 Task: Look for space in Mīāndoāb, Iran from 2nd September, 2023 to 10th September, 2023 for 1 adult in price range Rs.5000 to Rs.16000. Place can be private room with 1  bedroom having 1 bed and 1 bathroom. Property type can be house, flat, guest house, hotel. Booking option can be shelf check-in. Required host language is English.
Action: Mouse moved to (556, 75)
Screenshot: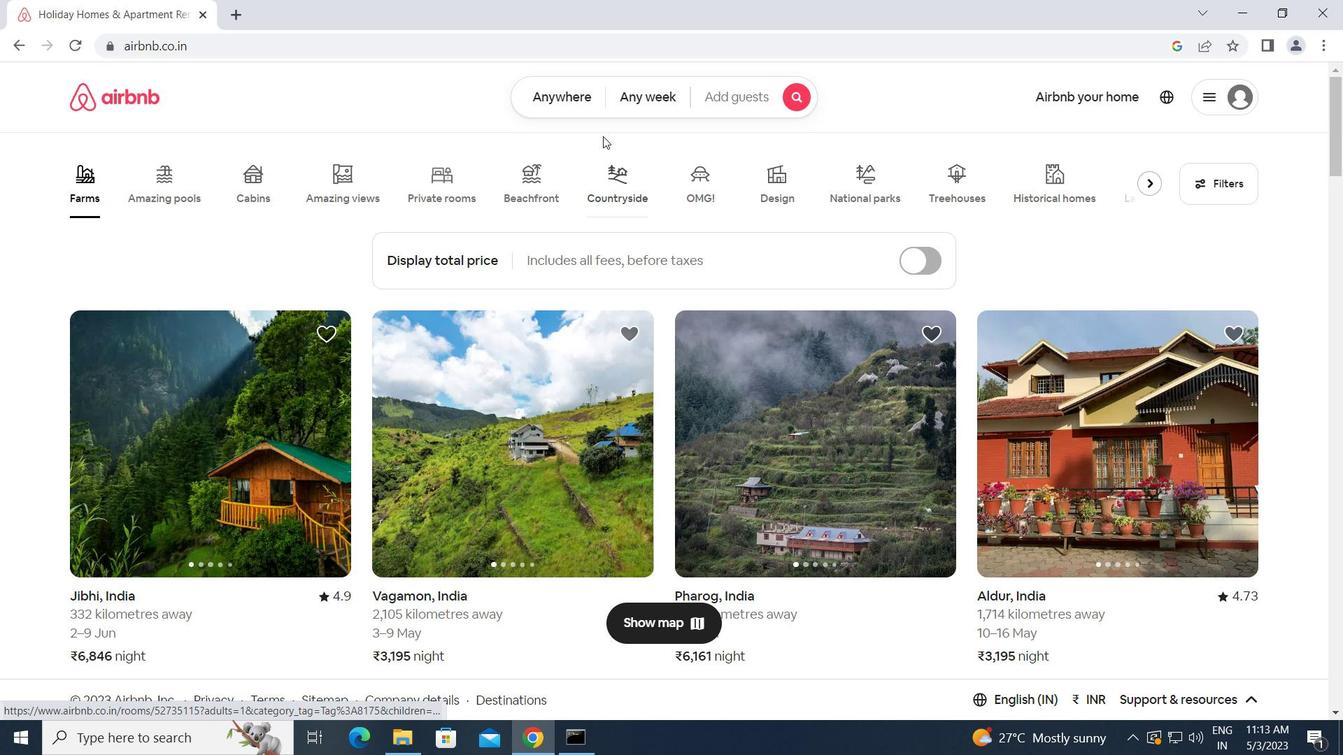 
Action: Mouse pressed left at (556, 75)
Screenshot: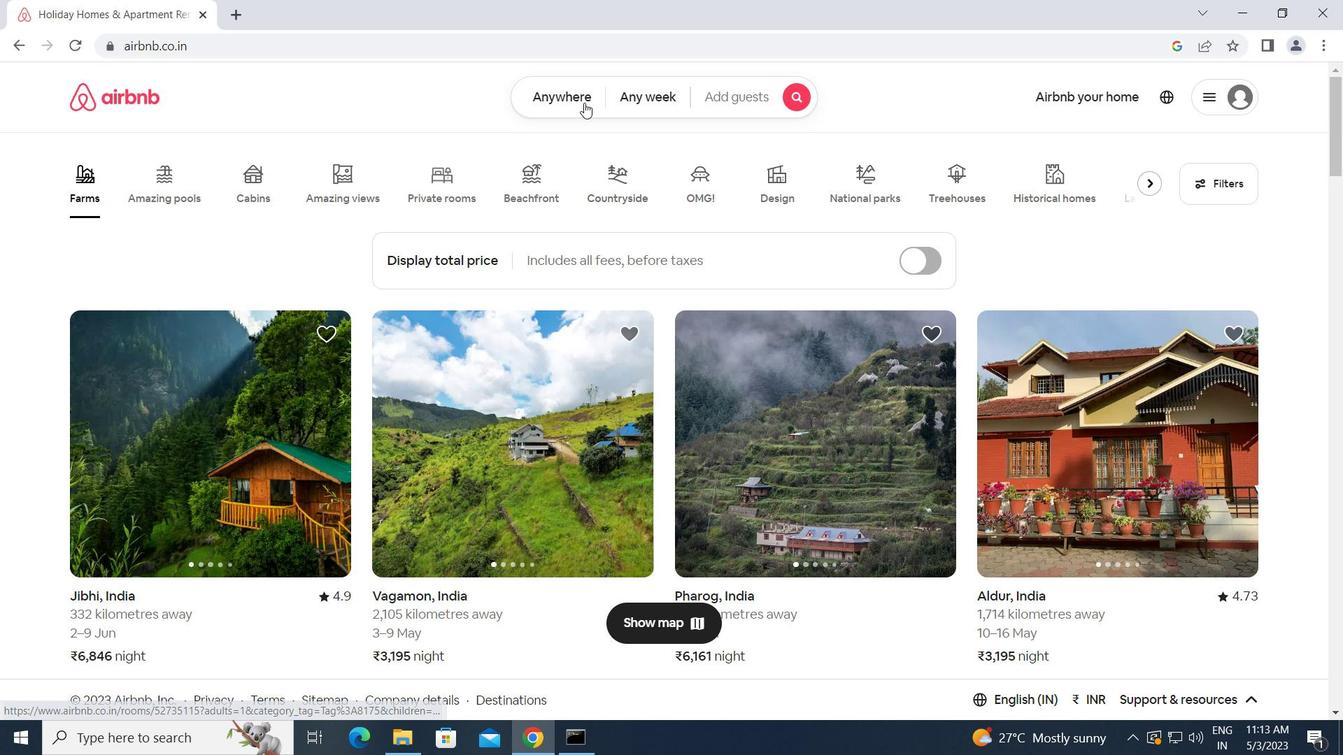 
Action: Mouse moved to (502, 149)
Screenshot: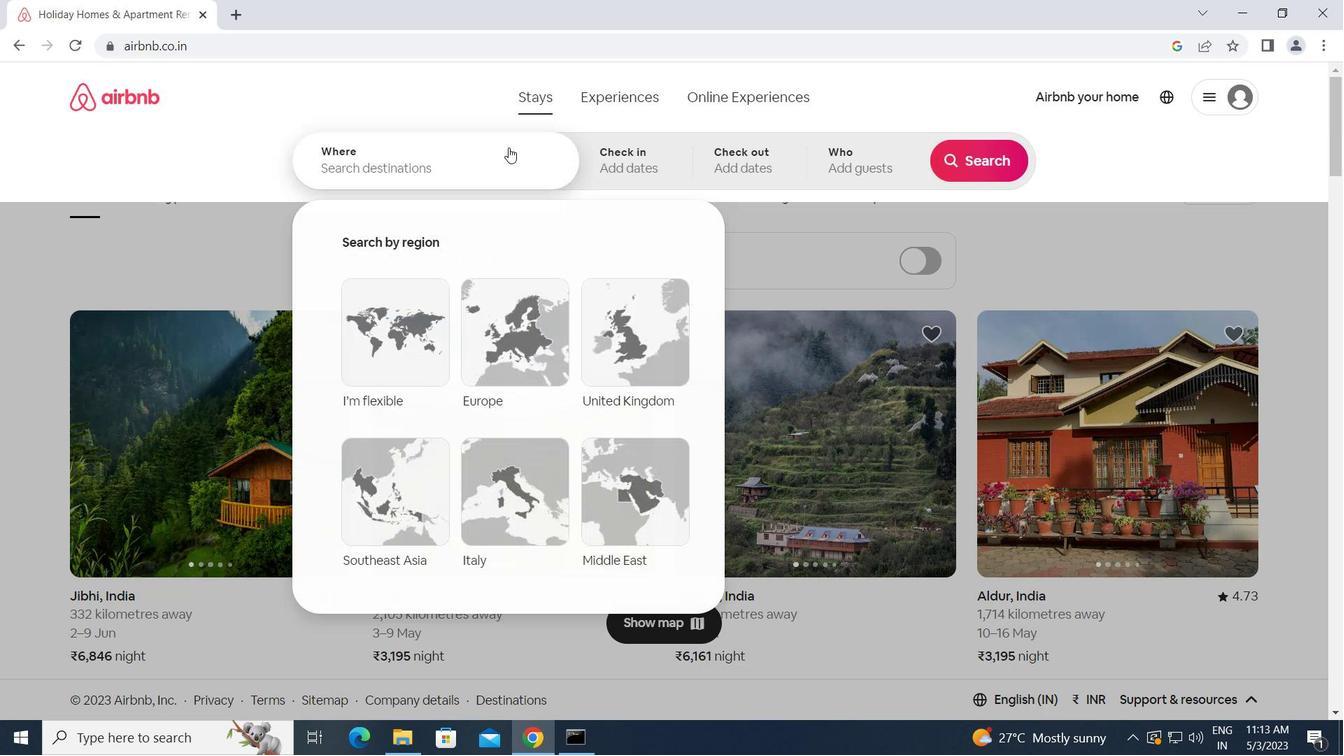
Action: Mouse pressed left at (502, 149)
Screenshot: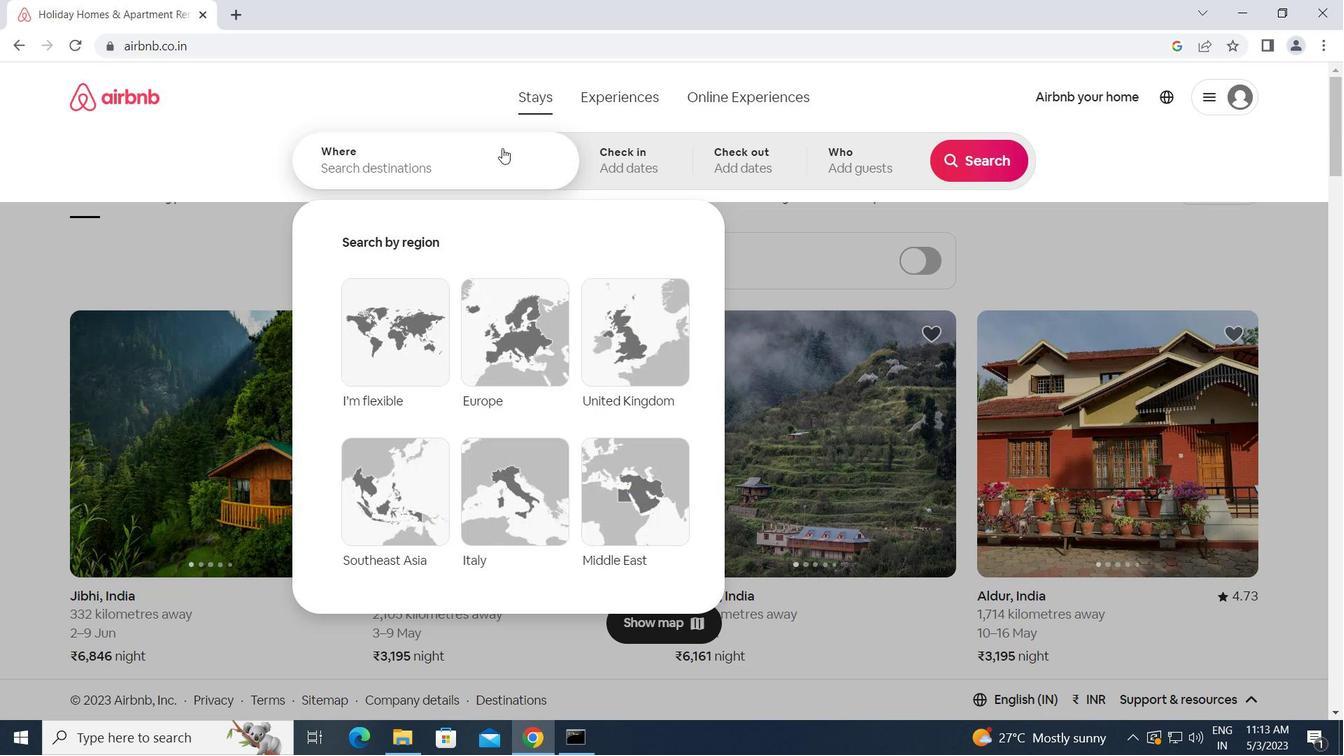 
Action: Mouse moved to (501, 148)
Screenshot: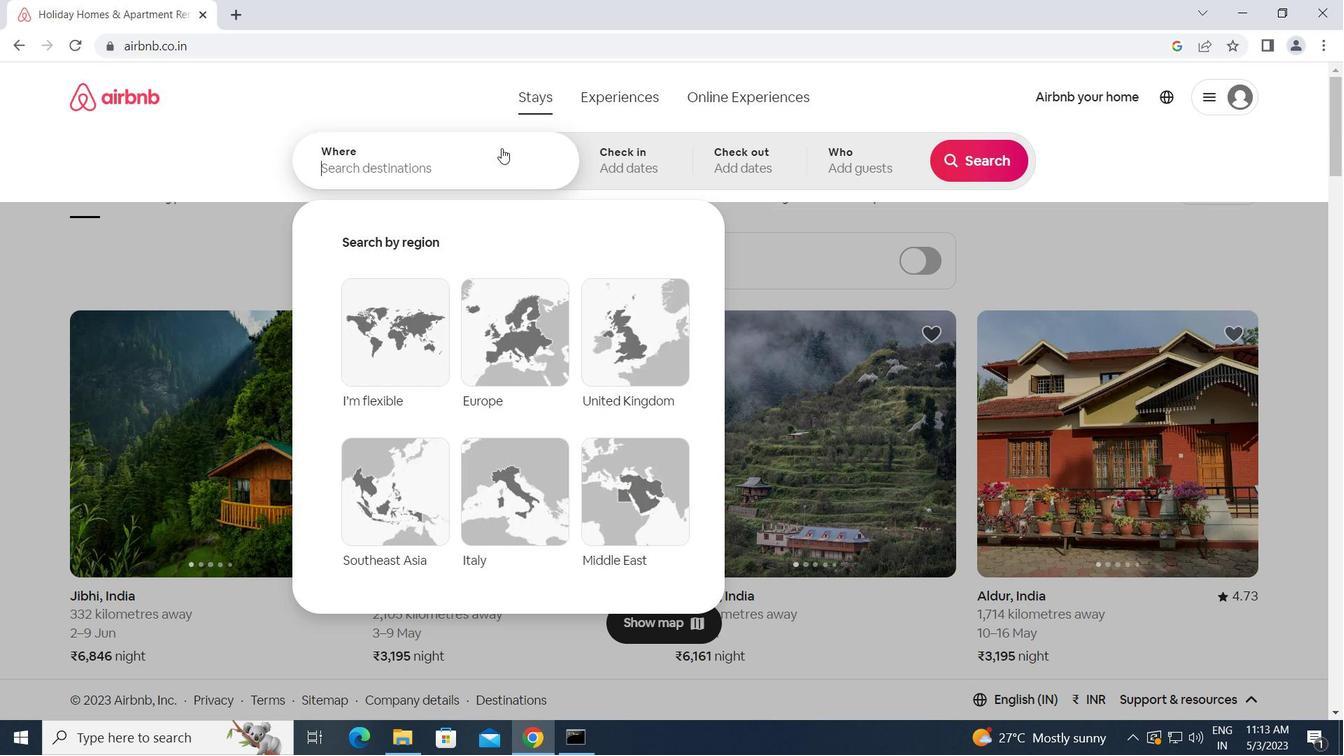 
Action: Key pressed <Key.caps_lock>m<Key.backspace><Key.caps_lock>m<Key.caps_lock>iandoab,<Key.space><Key.caps_lock>i<Key.caps_lock>ran<Key.enter>
Screenshot: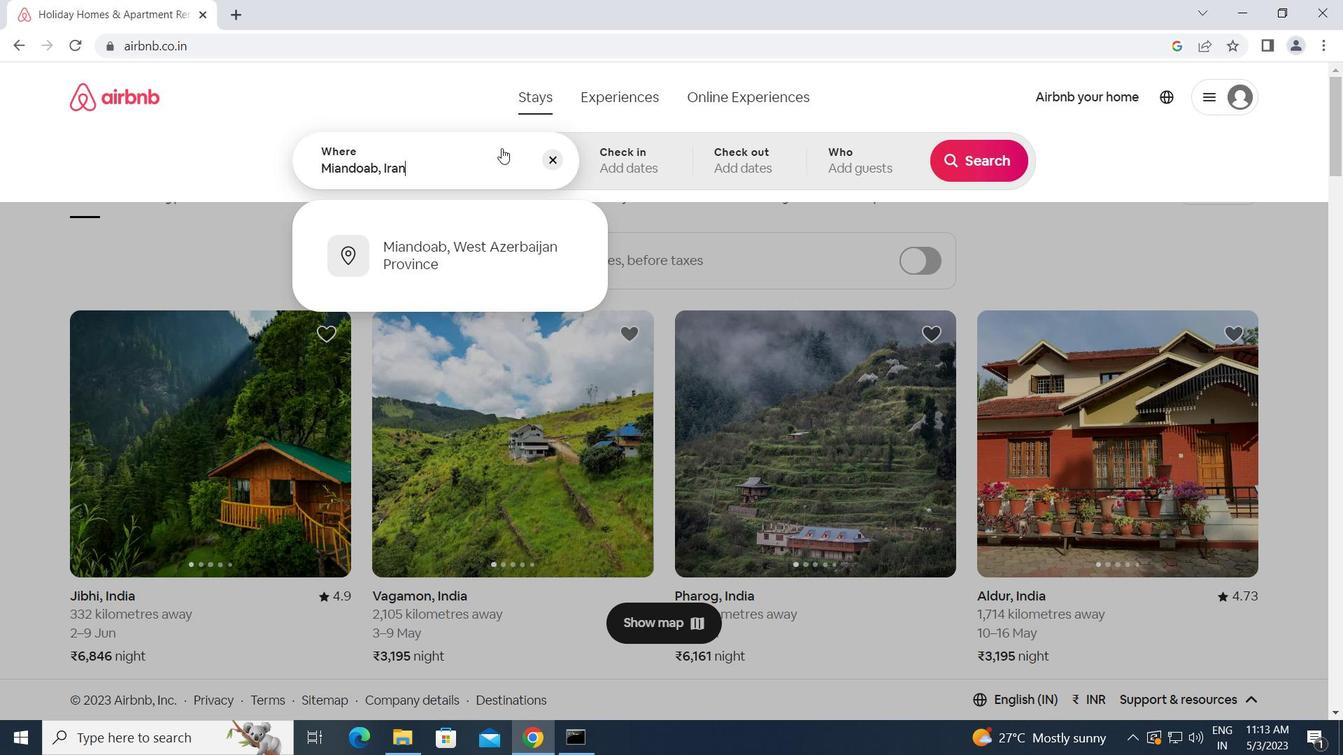 
Action: Mouse moved to (987, 298)
Screenshot: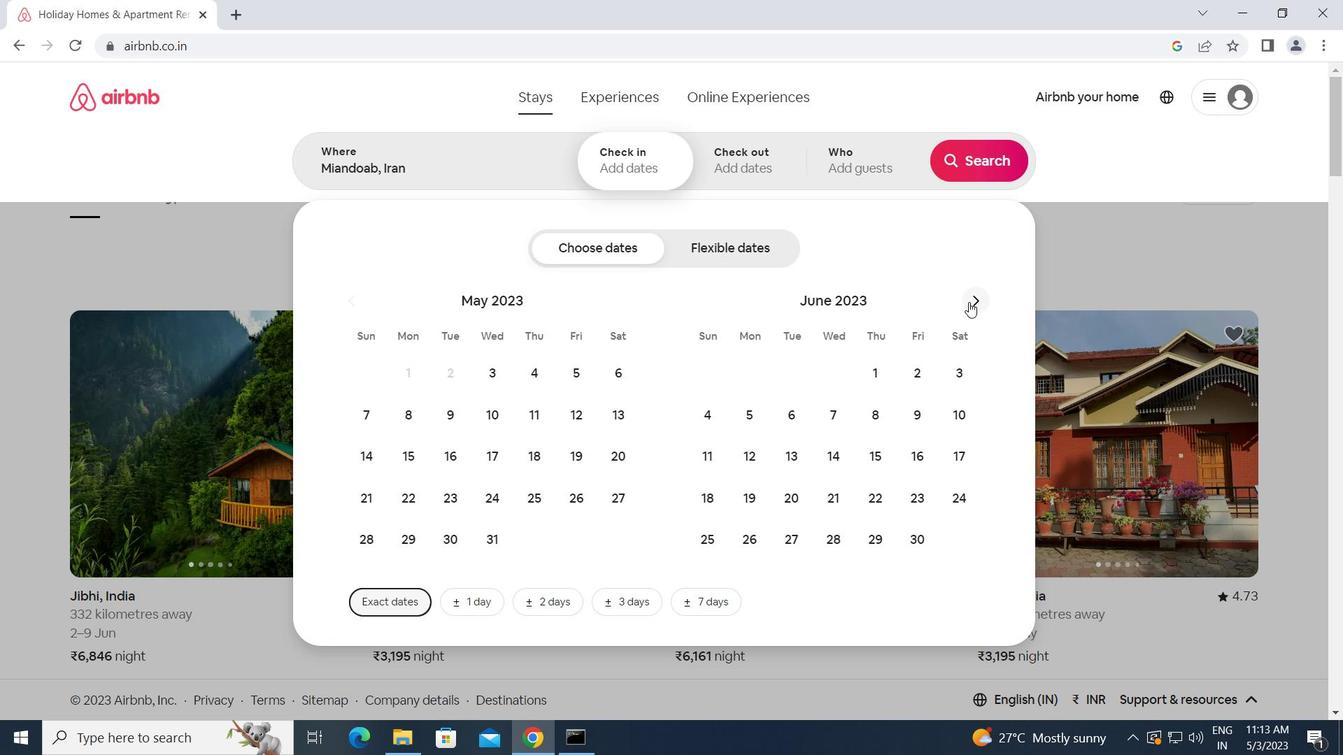 
Action: Mouse pressed left at (987, 298)
Screenshot: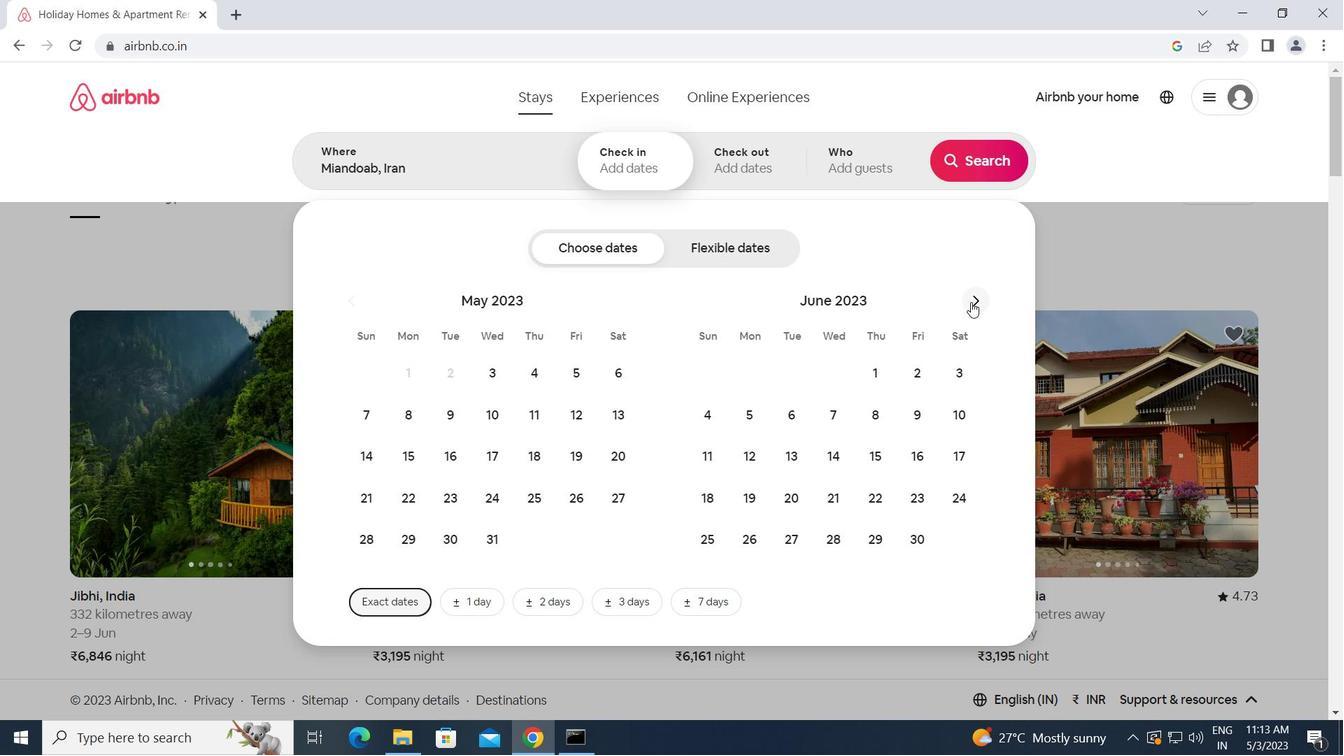 
Action: Mouse moved to (984, 298)
Screenshot: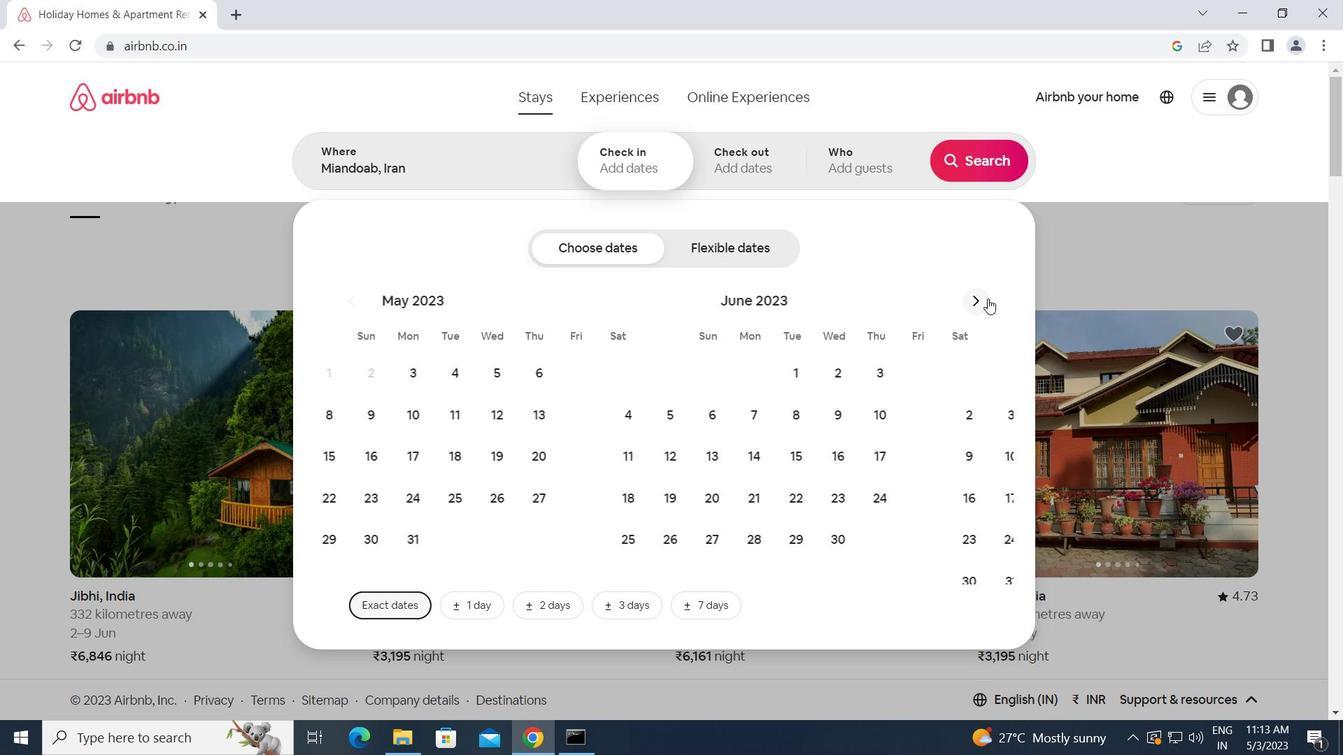 
Action: Mouse pressed left at (984, 298)
Screenshot: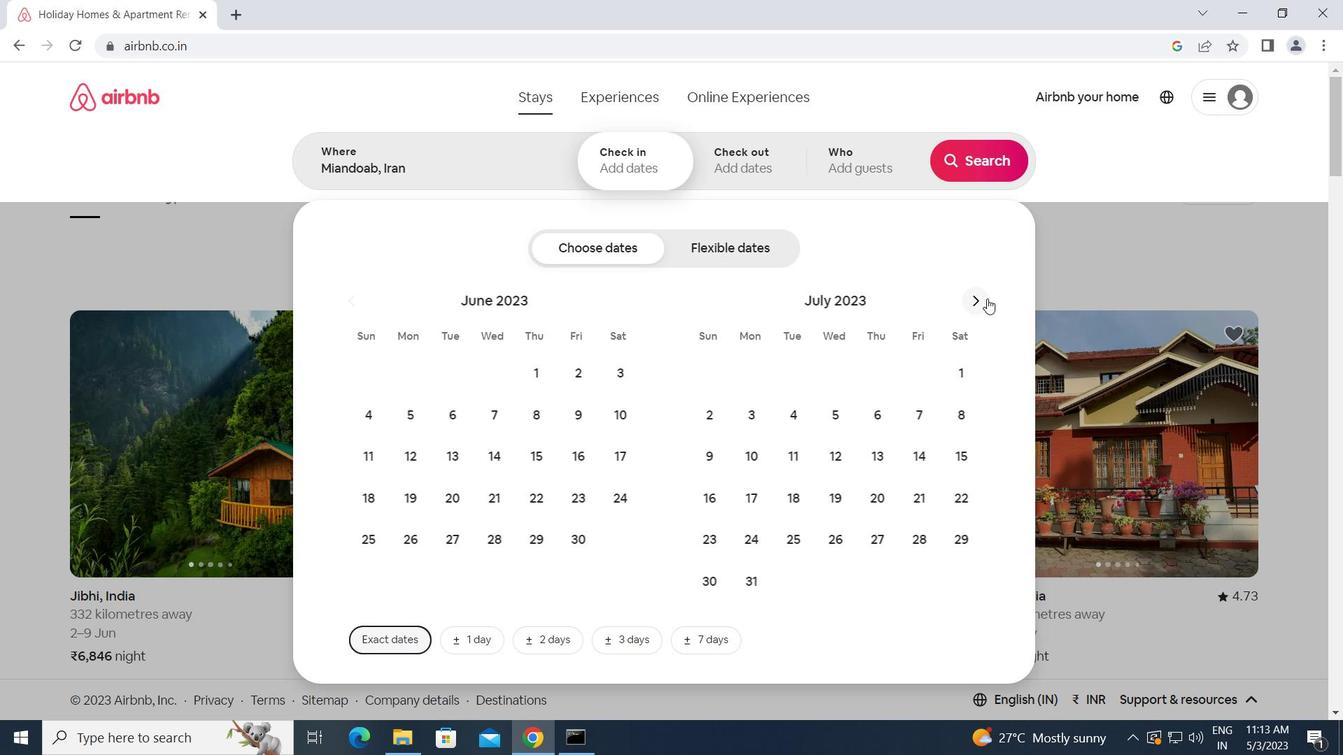 
Action: Mouse pressed left at (984, 298)
Screenshot: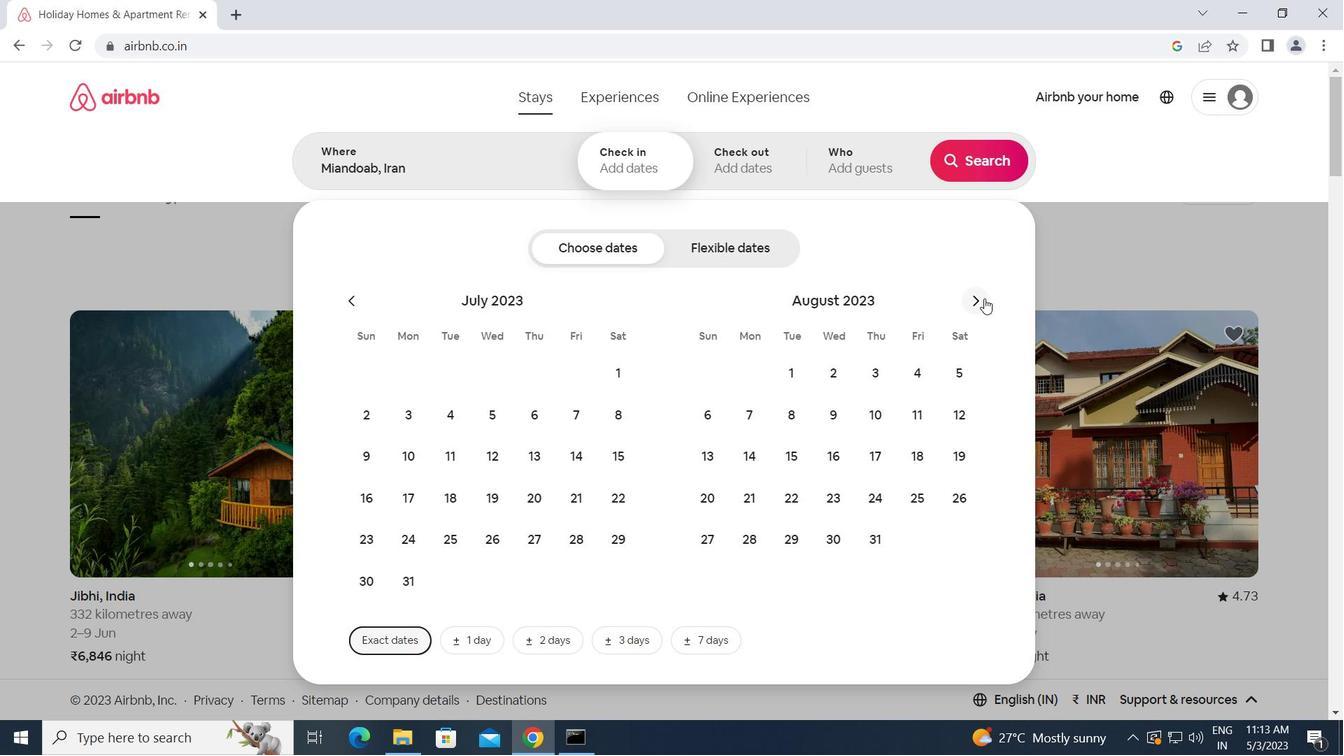 
Action: Mouse moved to (958, 372)
Screenshot: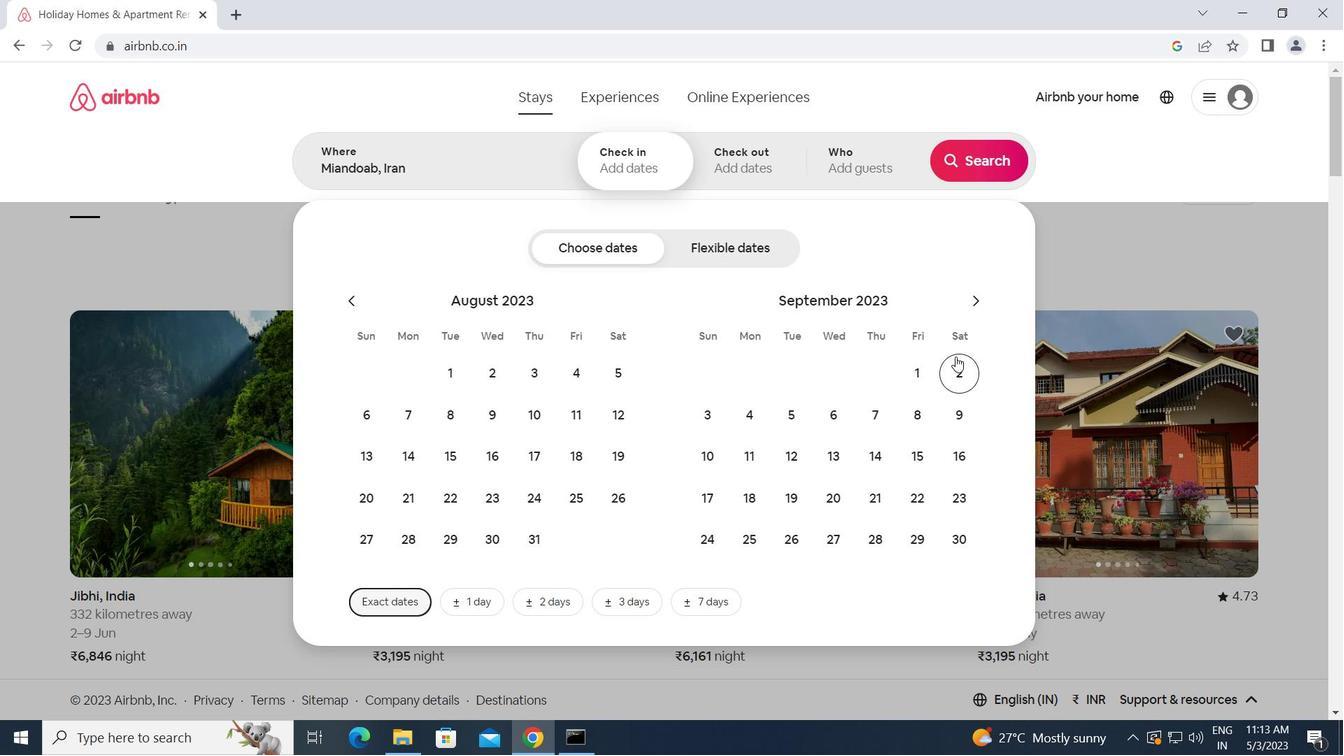 
Action: Mouse pressed left at (958, 372)
Screenshot: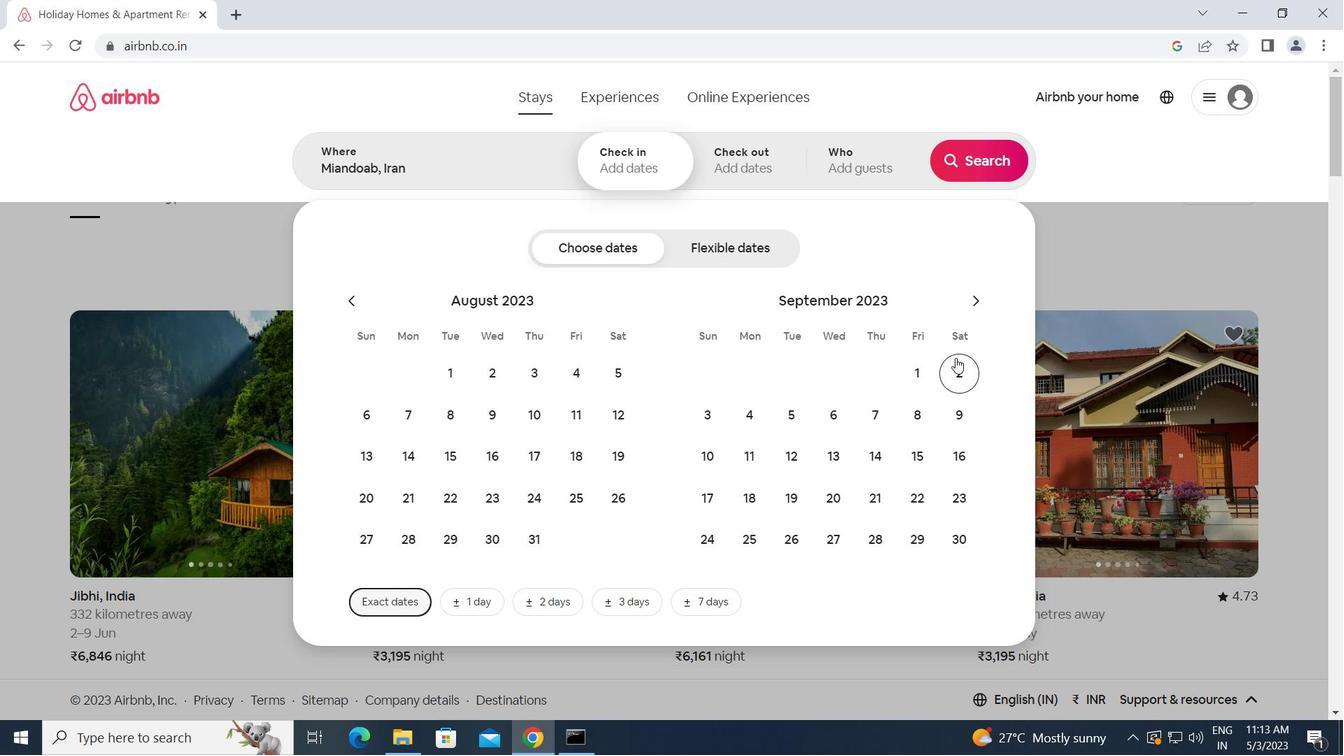 
Action: Mouse moved to (714, 449)
Screenshot: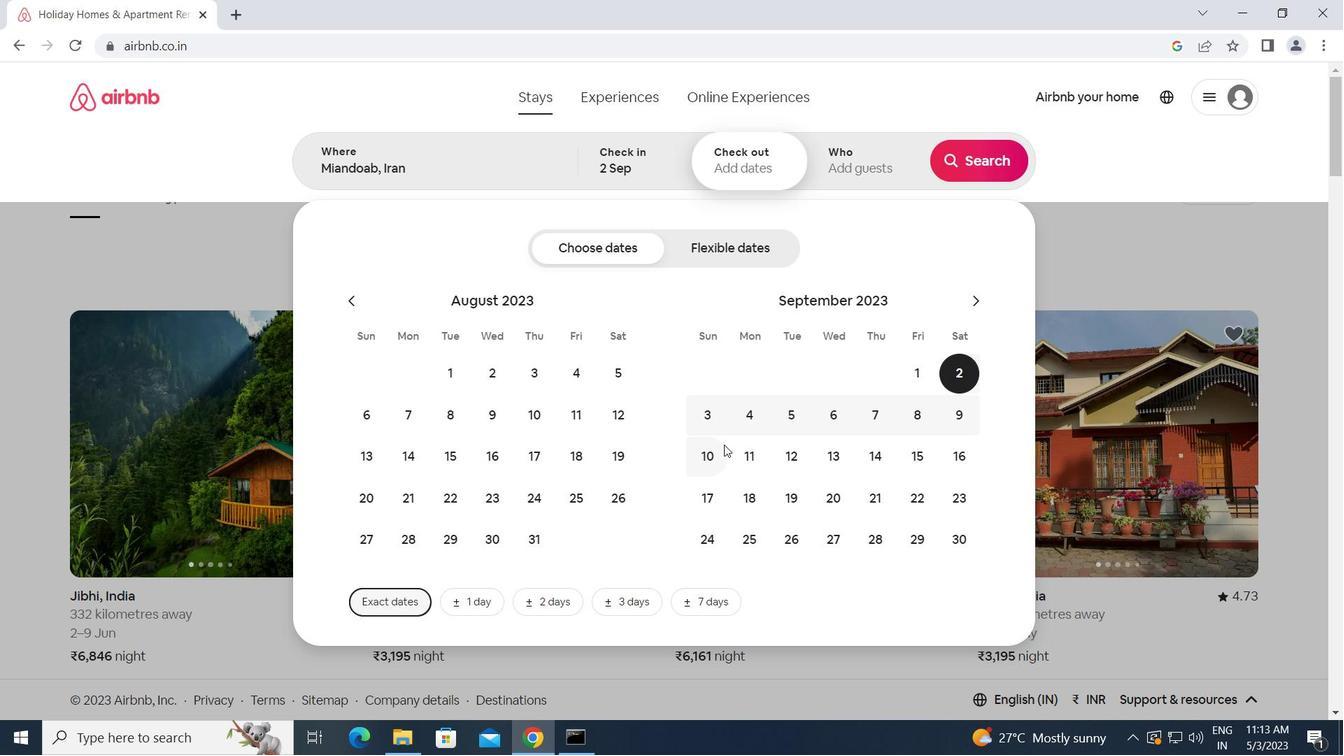 
Action: Mouse pressed left at (714, 449)
Screenshot: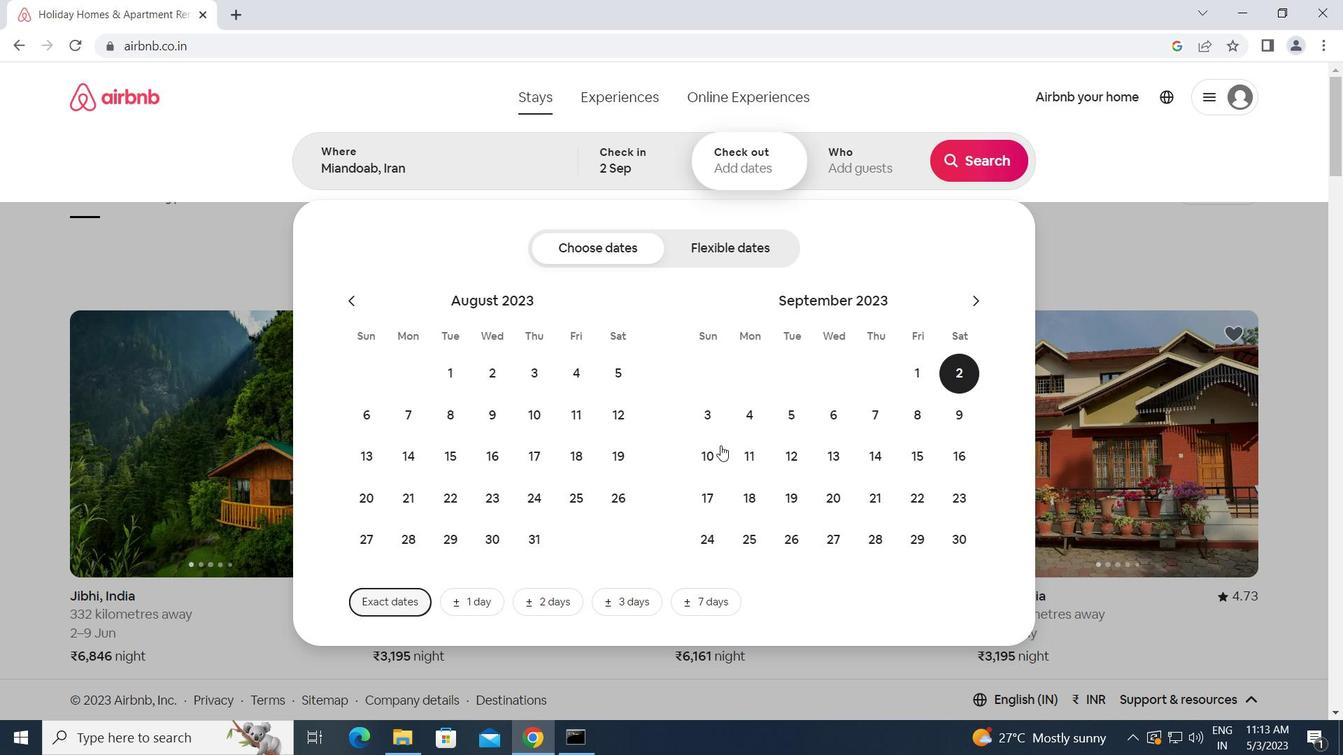 
Action: Mouse moved to (868, 152)
Screenshot: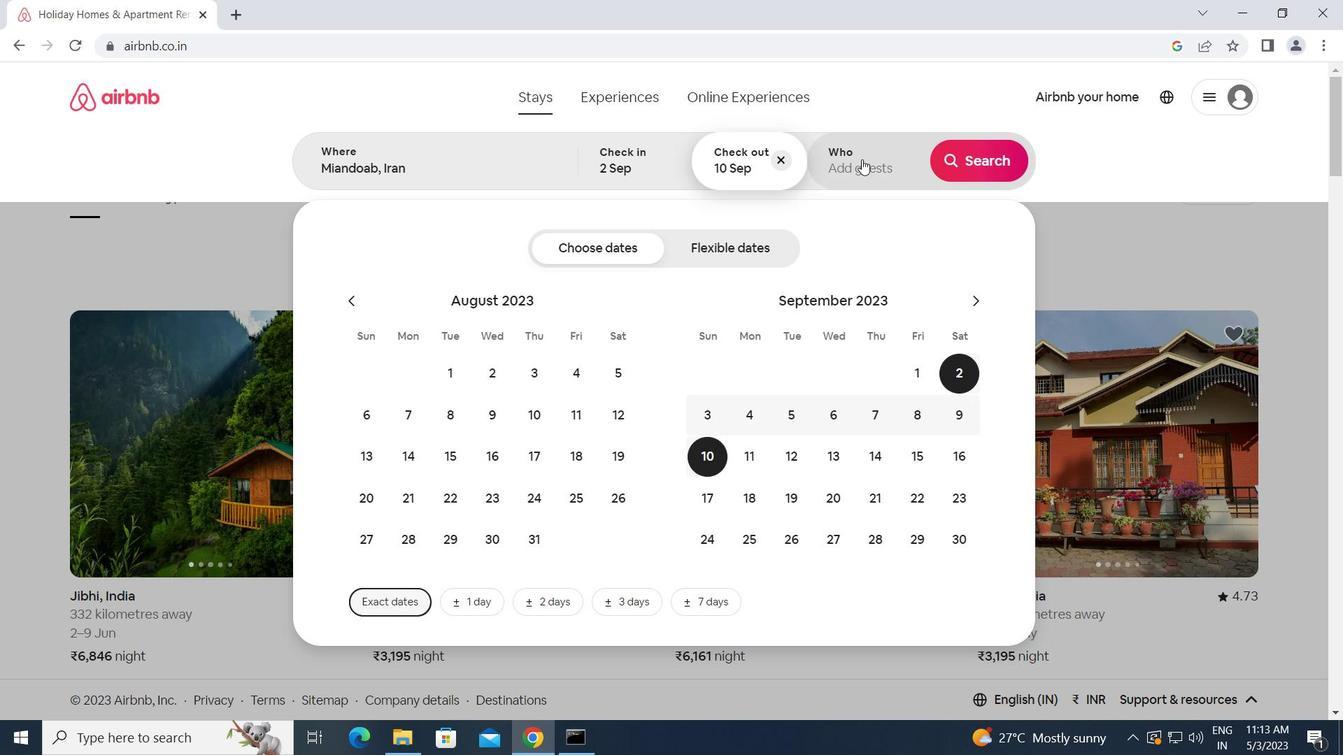 
Action: Mouse pressed left at (868, 152)
Screenshot: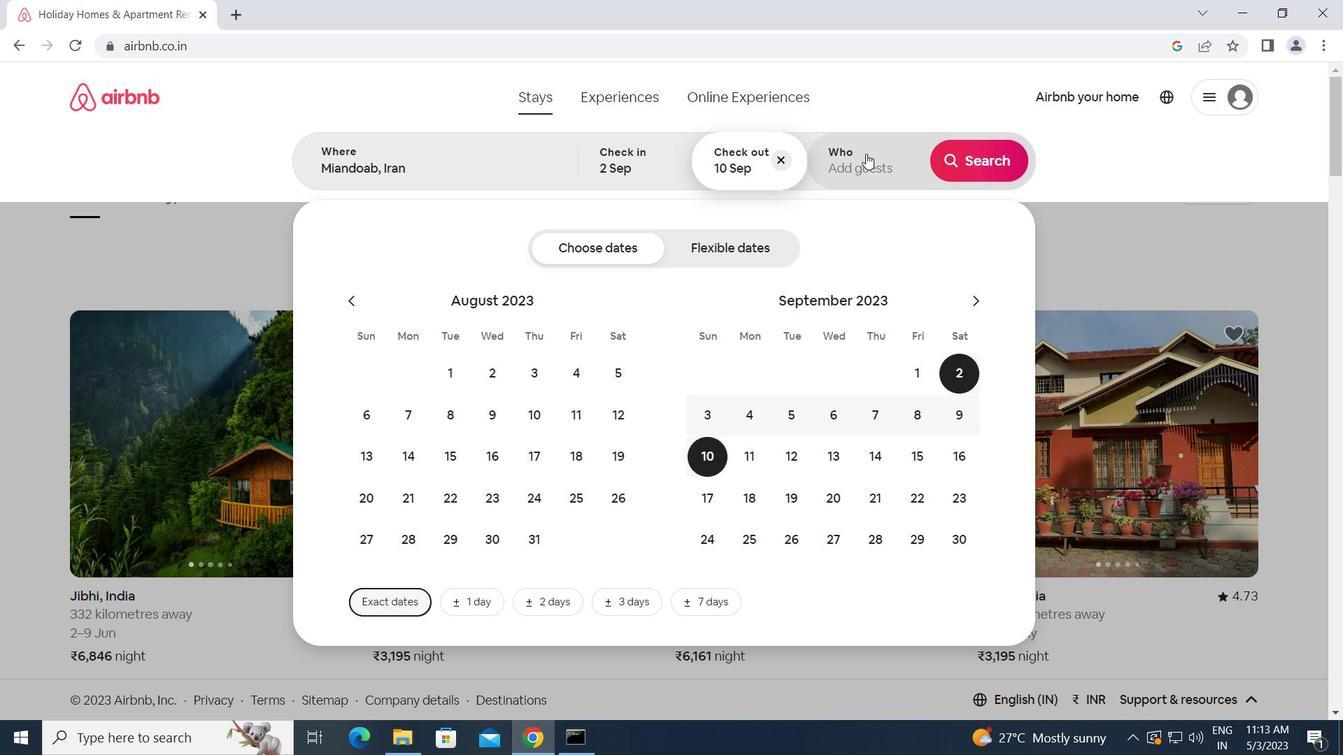 
Action: Mouse moved to (987, 248)
Screenshot: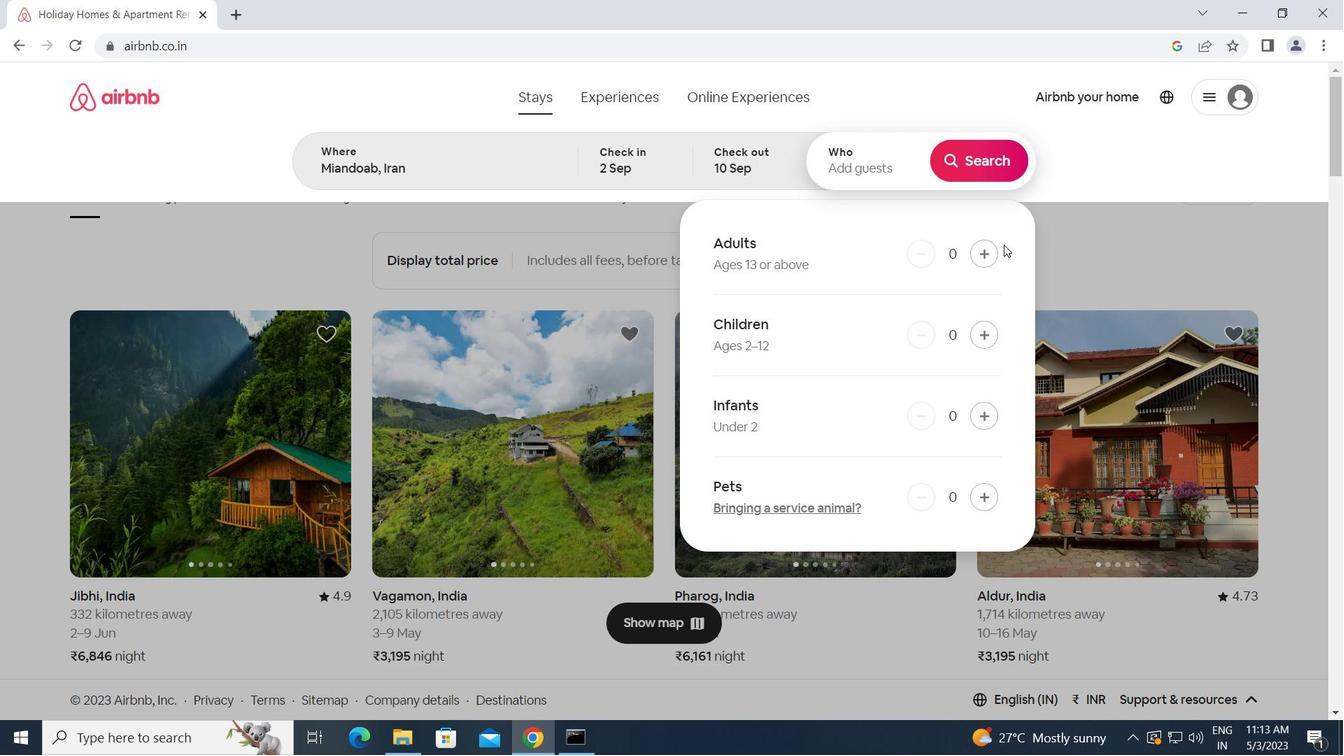 
Action: Mouse pressed left at (987, 248)
Screenshot: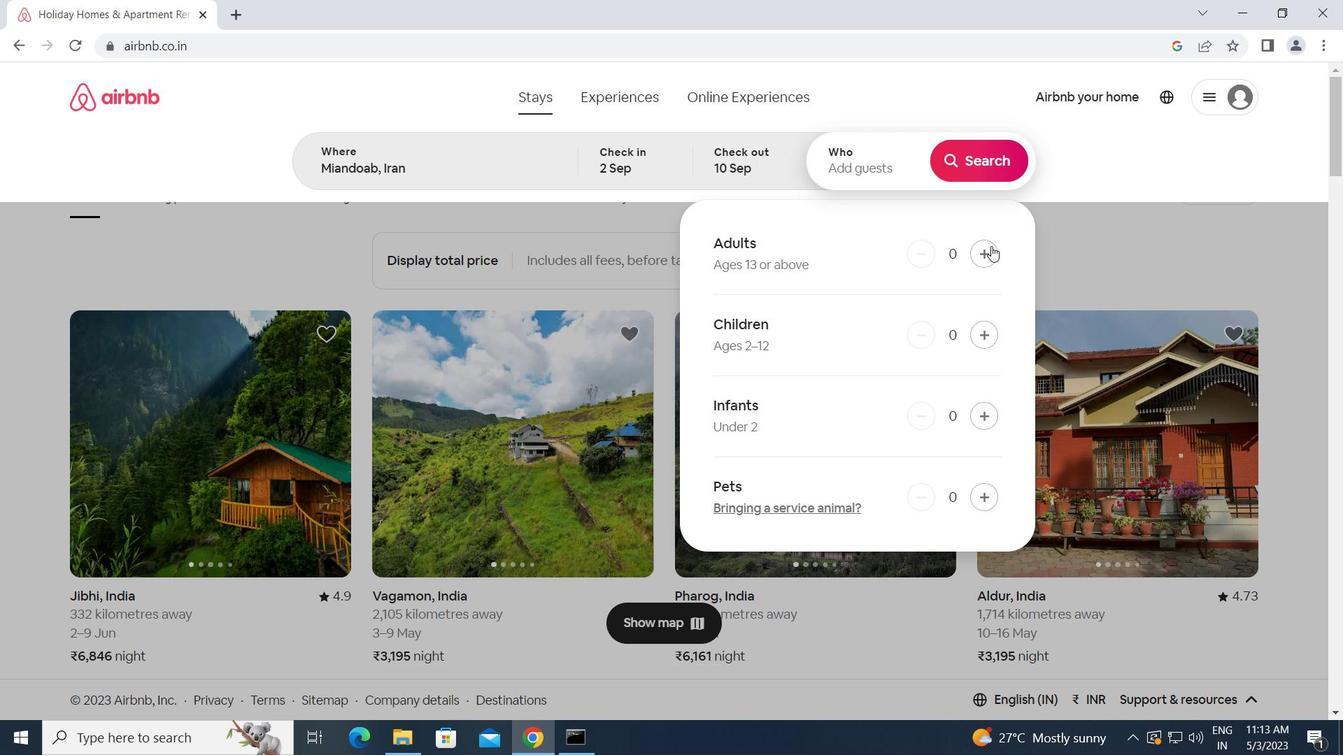 
Action: Mouse moved to (987, 163)
Screenshot: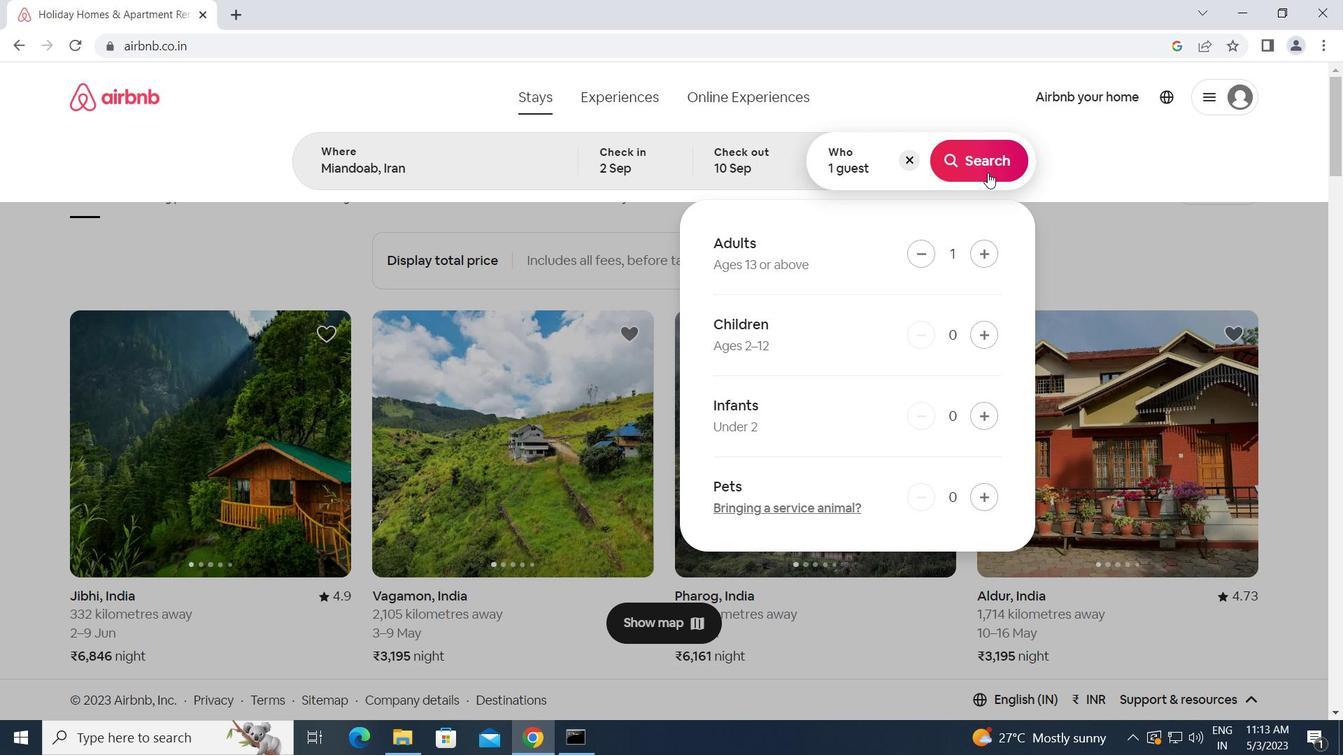 
Action: Mouse pressed left at (987, 163)
Screenshot: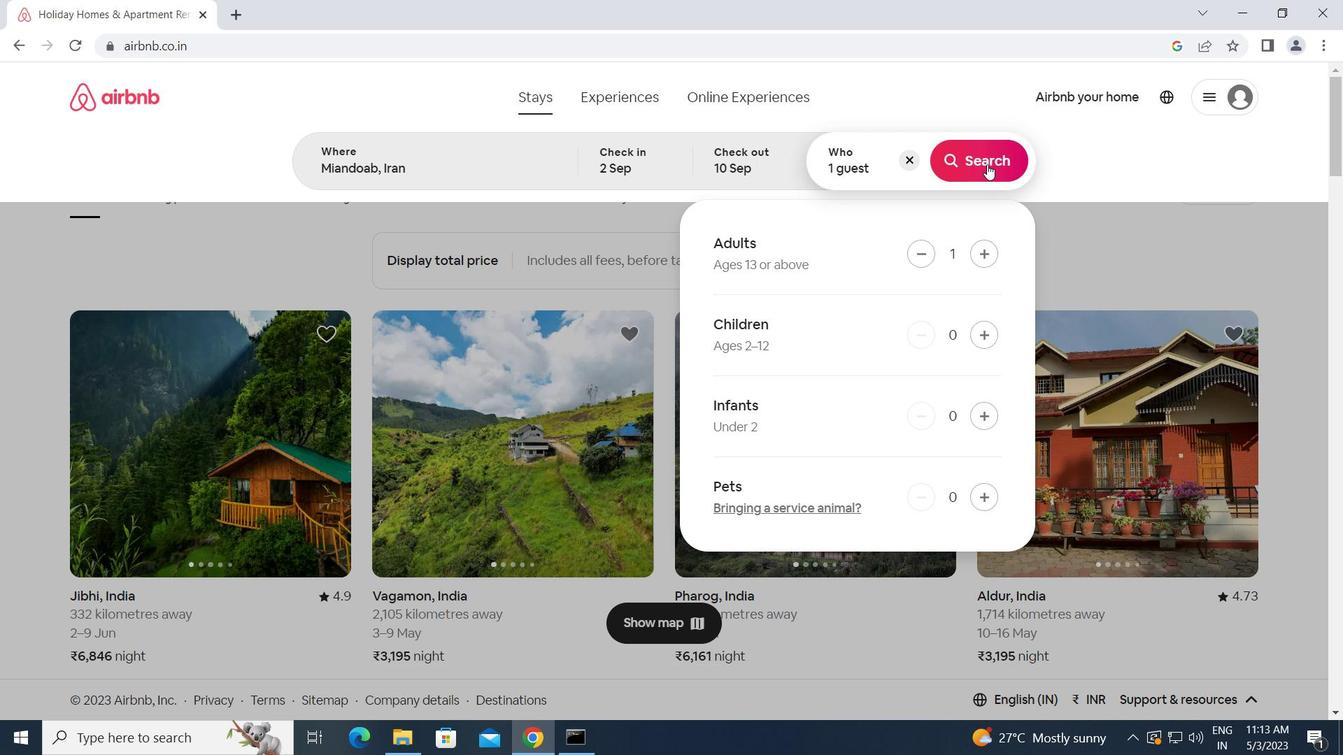 
Action: Mouse moved to (1272, 160)
Screenshot: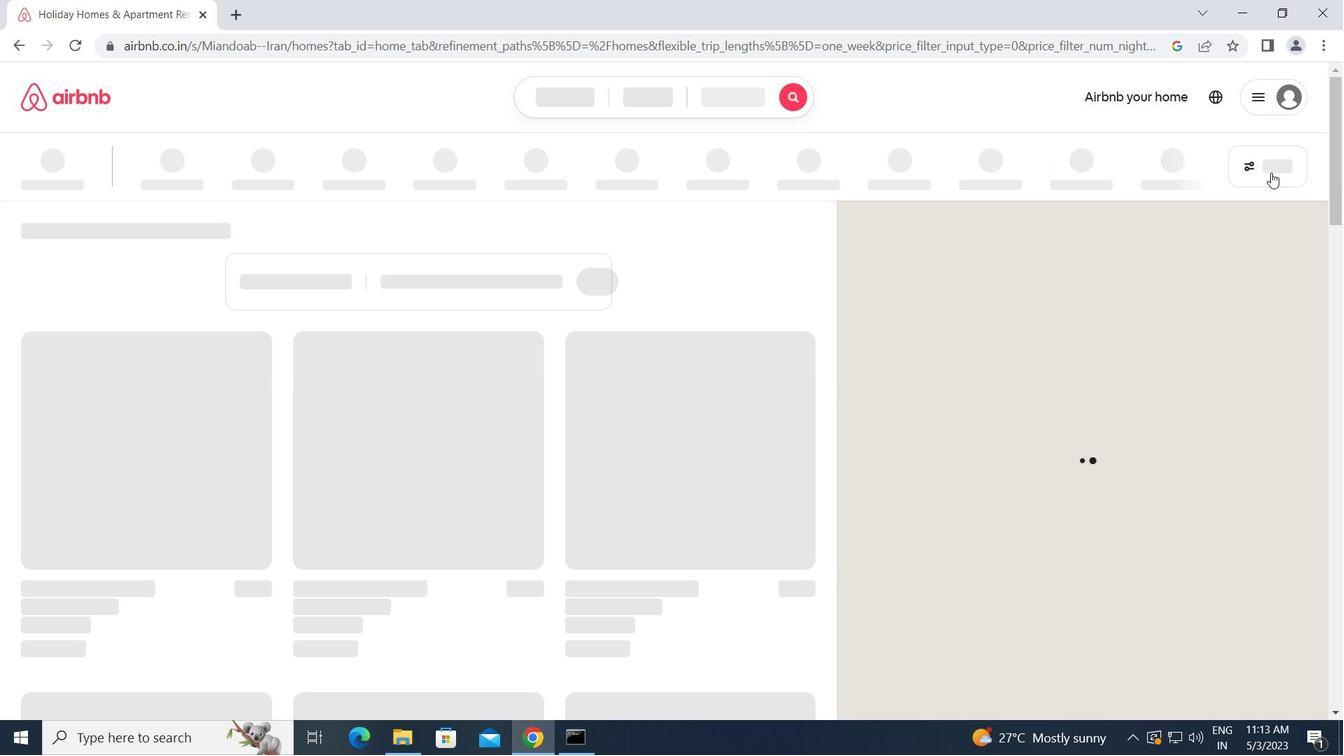 
Action: Mouse pressed left at (1272, 160)
Screenshot: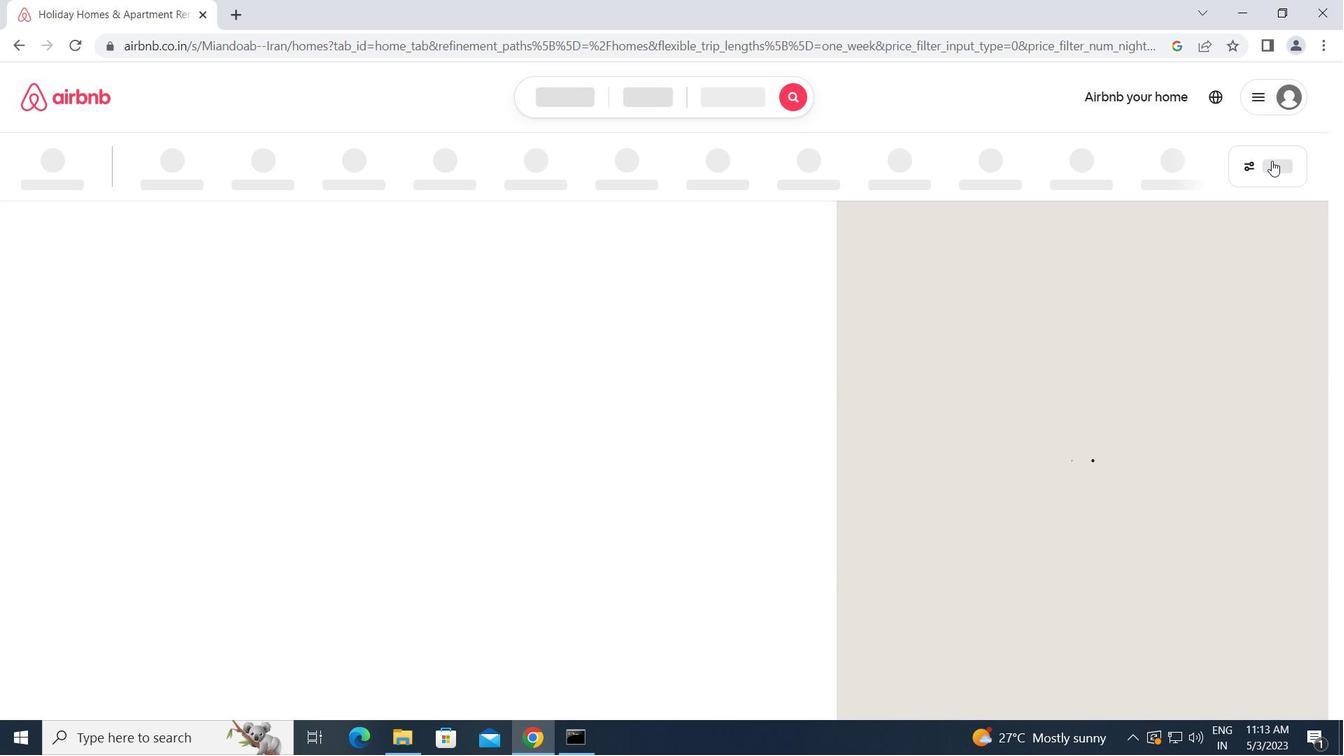 
Action: Mouse moved to (445, 276)
Screenshot: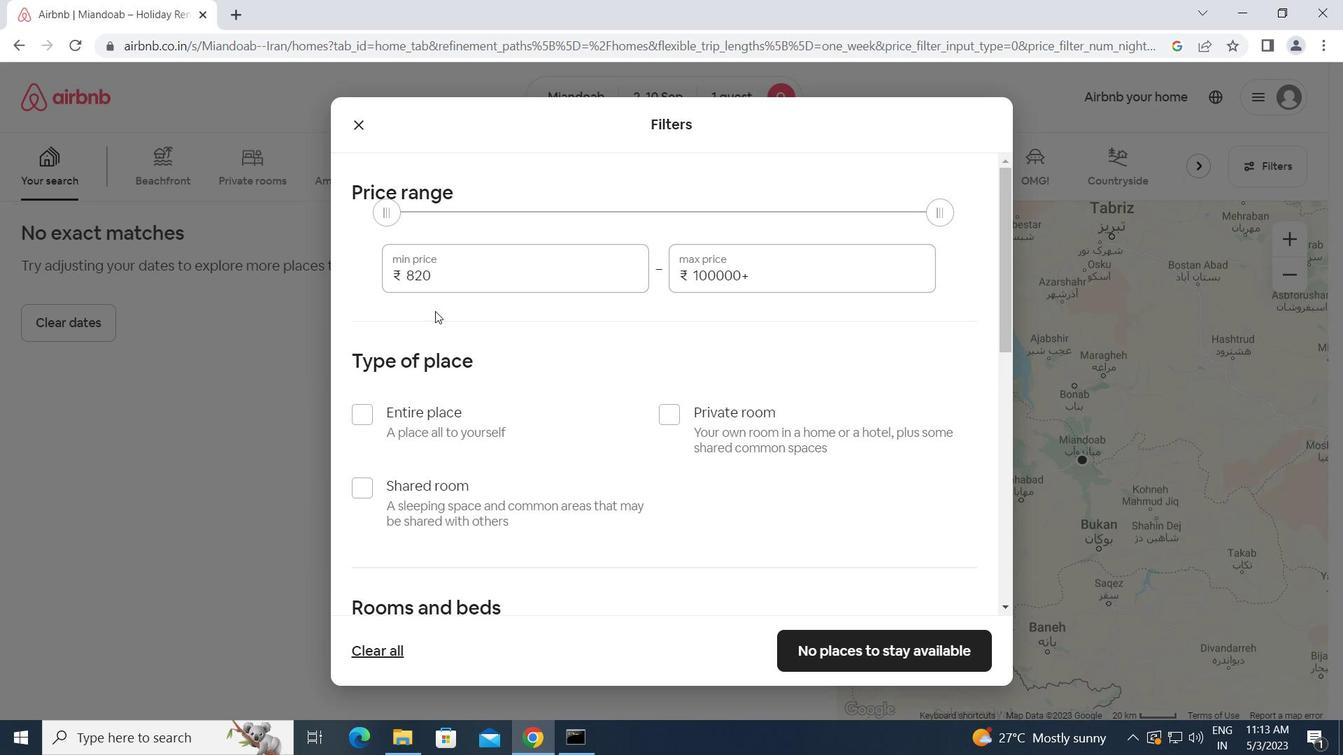
Action: Mouse pressed left at (445, 276)
Screenshot: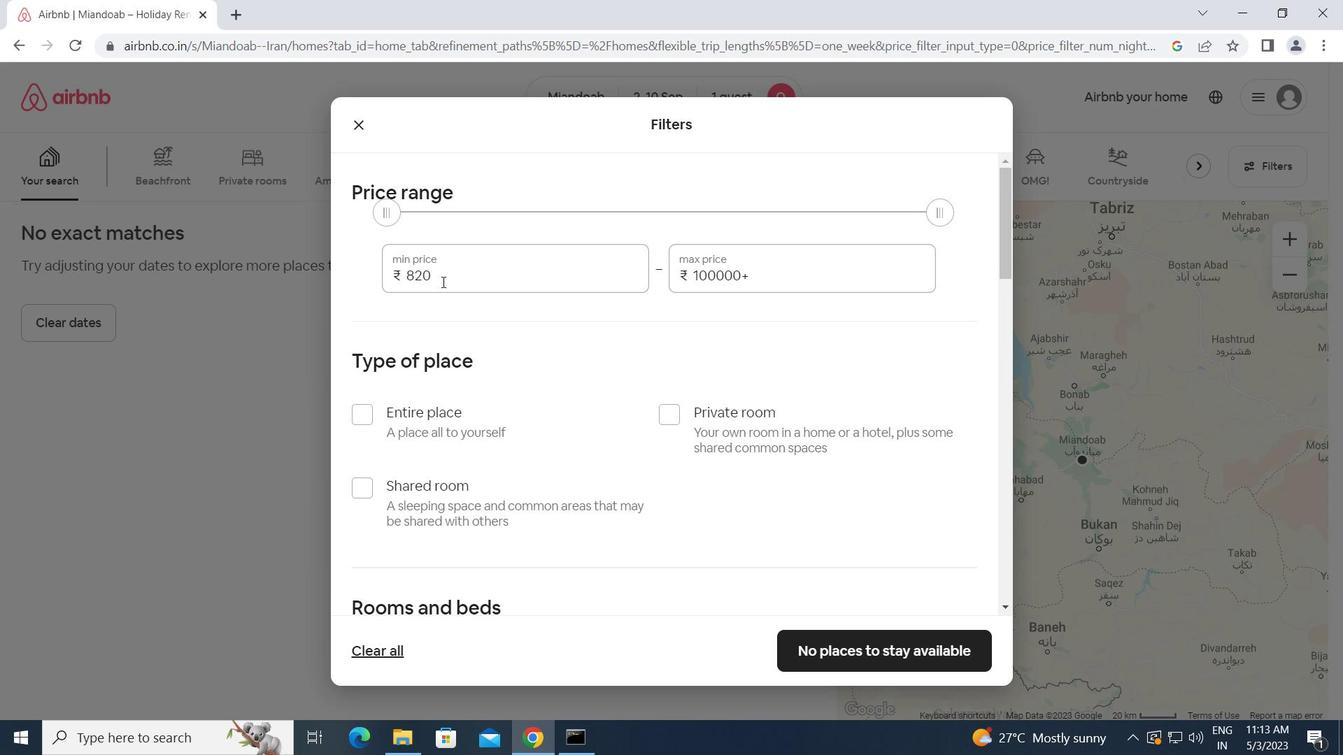 
Action: Mouse moved to (358, 277)
Screenshot: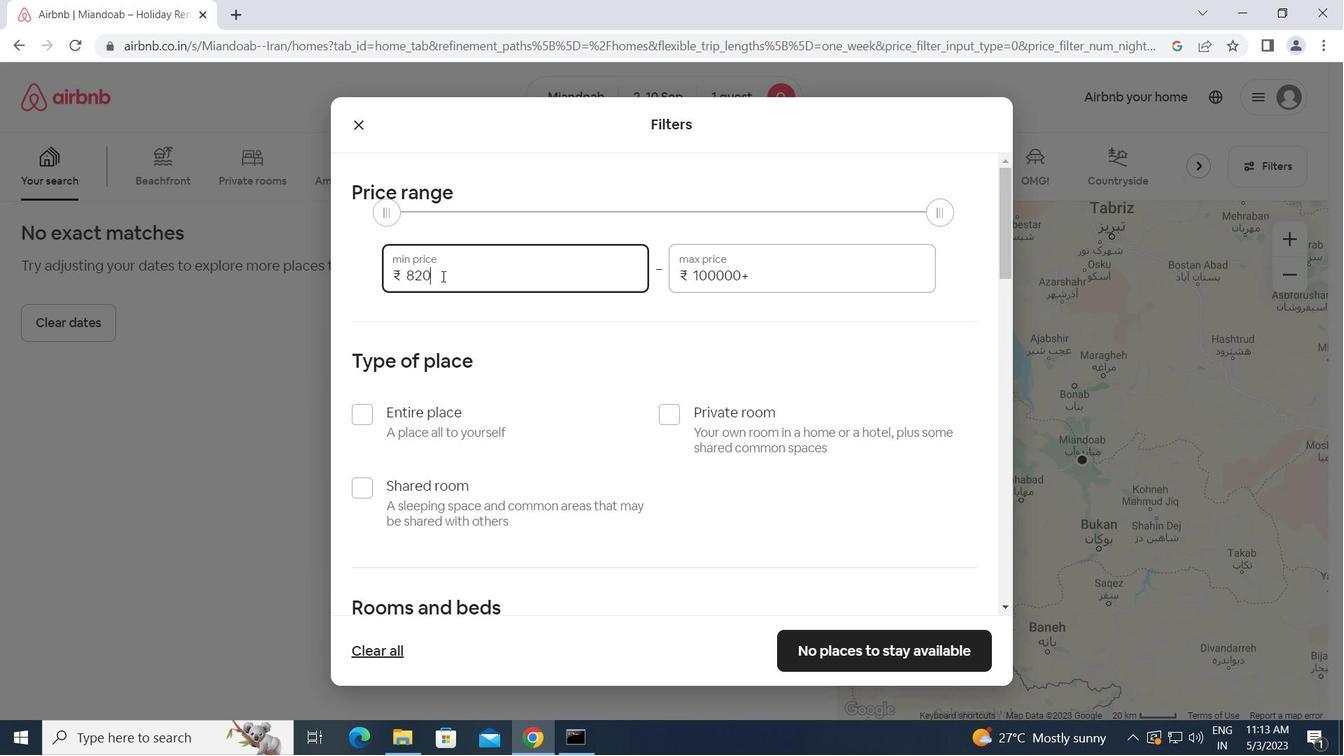 
Action: Key pressed 5000<Key.tab>16000
Screenshot: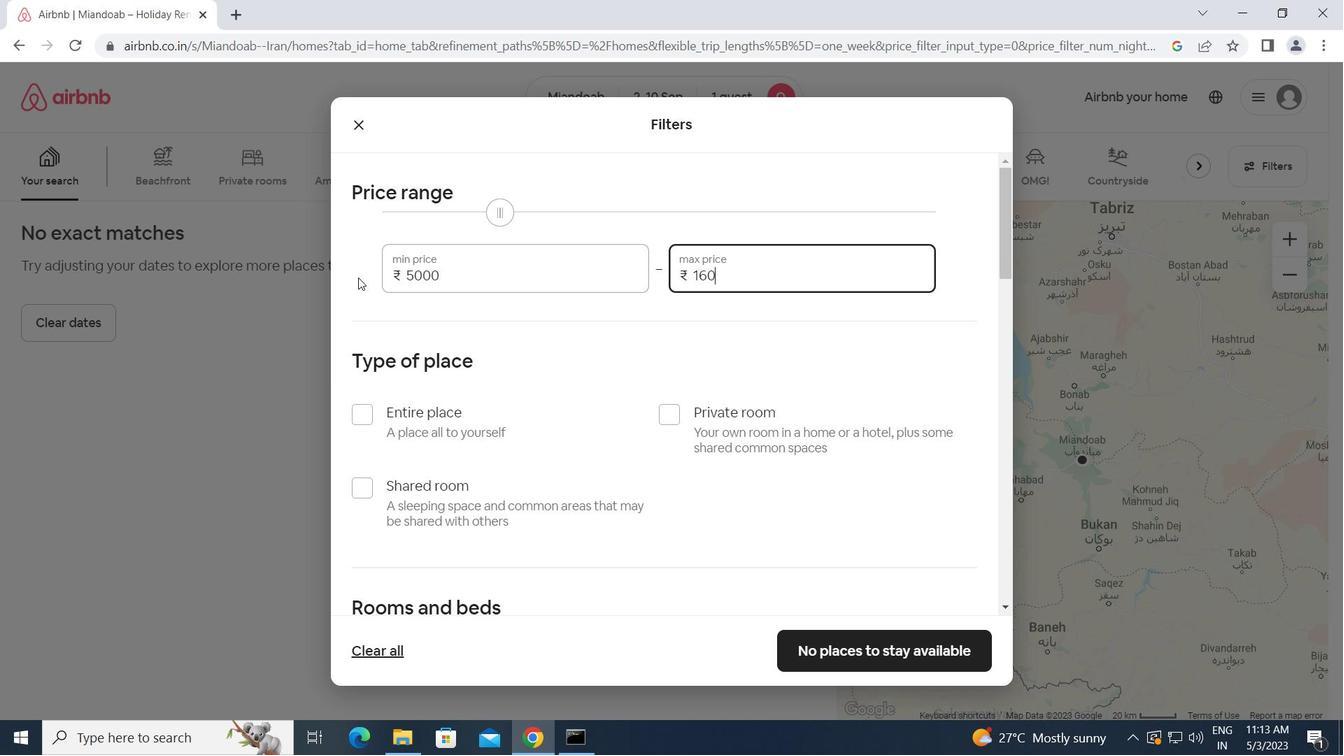 
Action: Mouse moved to (671, 409)
Screenshot: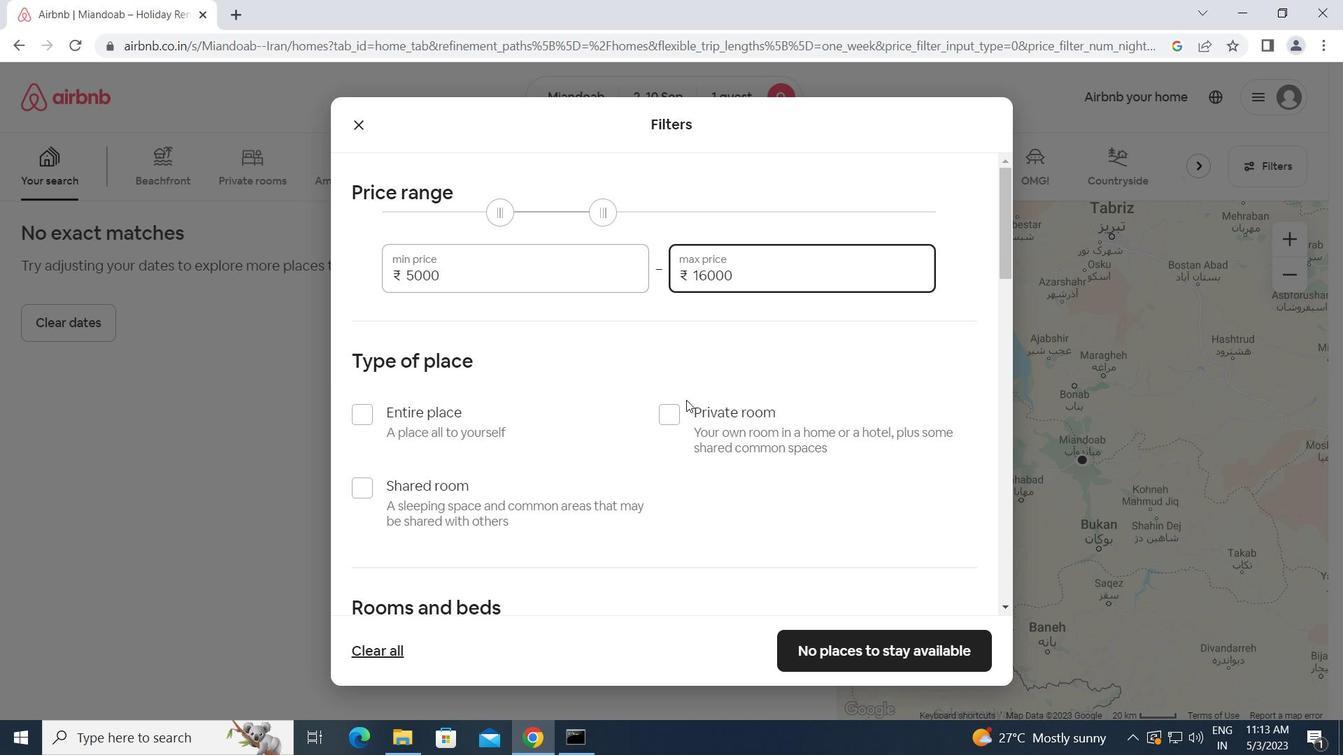 
Action: Mouse pressed left at (671, 409)
Screenshot: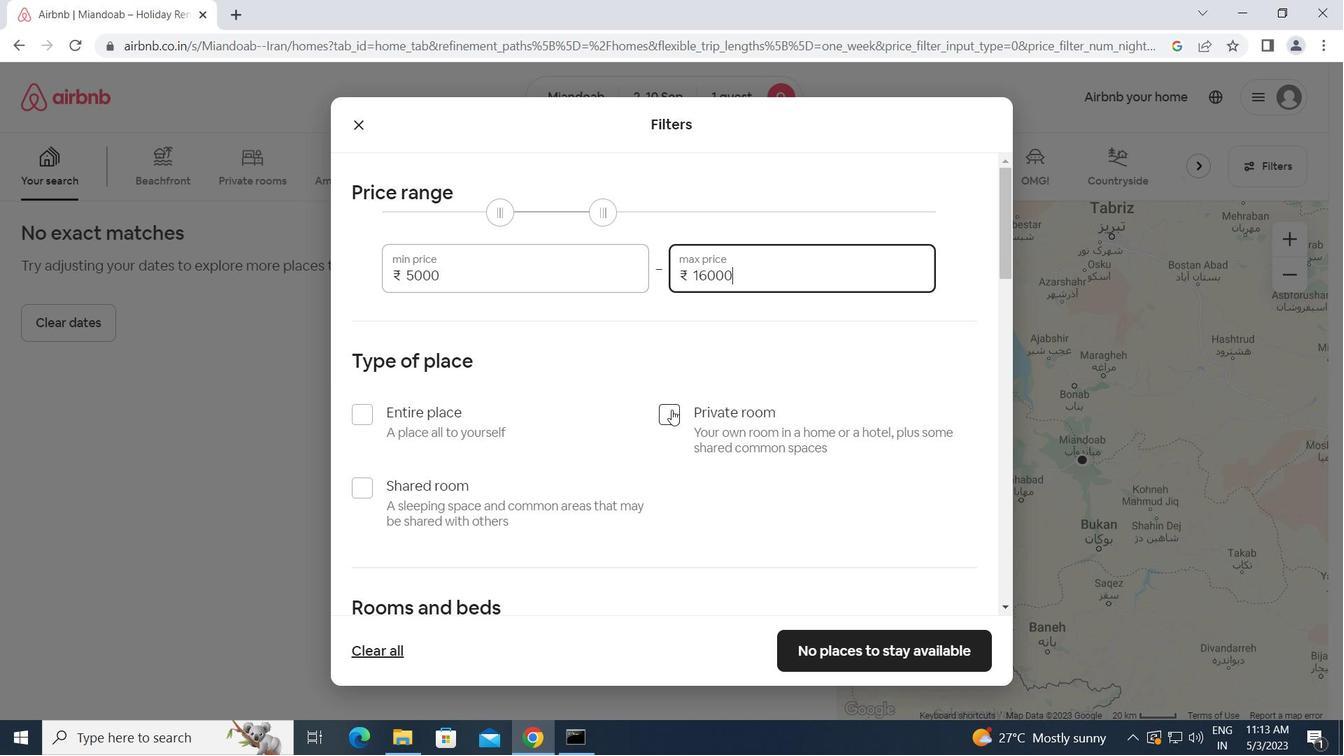 
Action: Mouse scrolled (671, 409) with delta (0, 0)
Screenshot: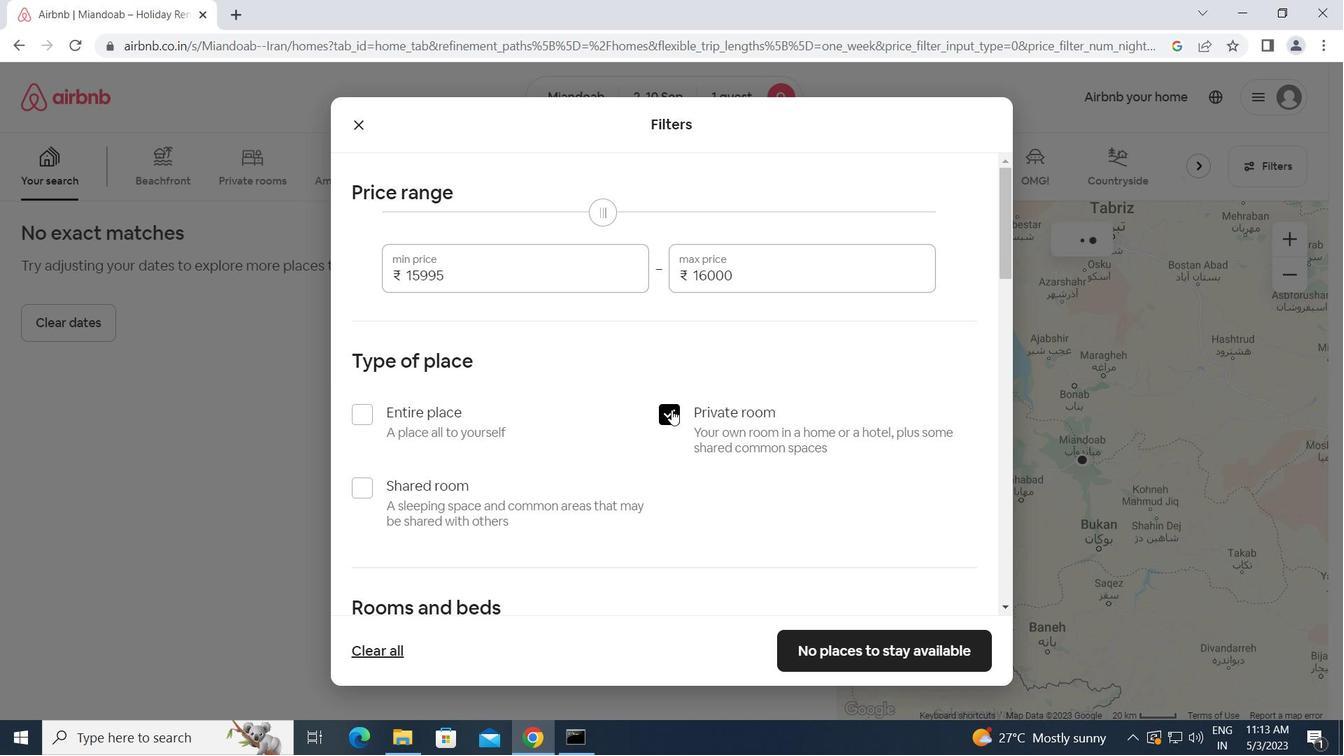 
Action: Mouse scrolled (671, 409) with delta (0, 0)
Screenshot: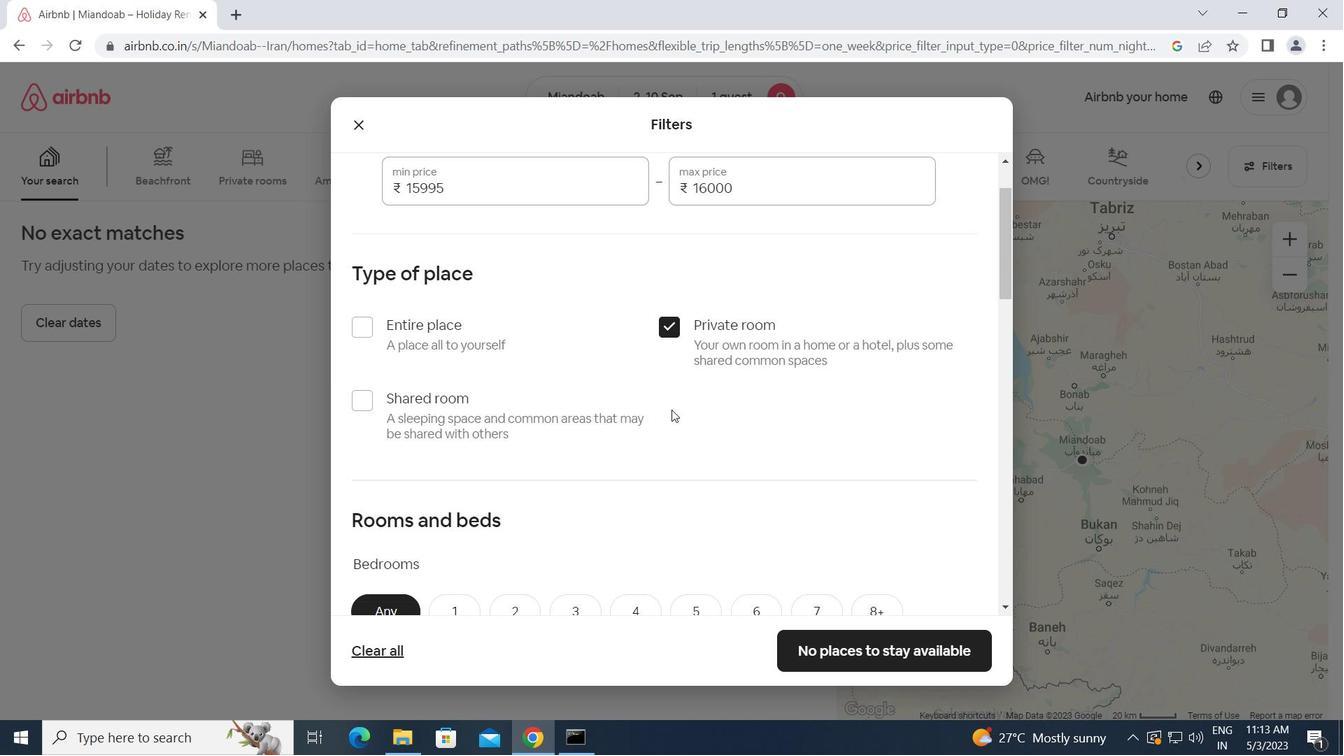 
Action: Mouse scrolled (671, 409) with delta (0, 0)
Screenshot: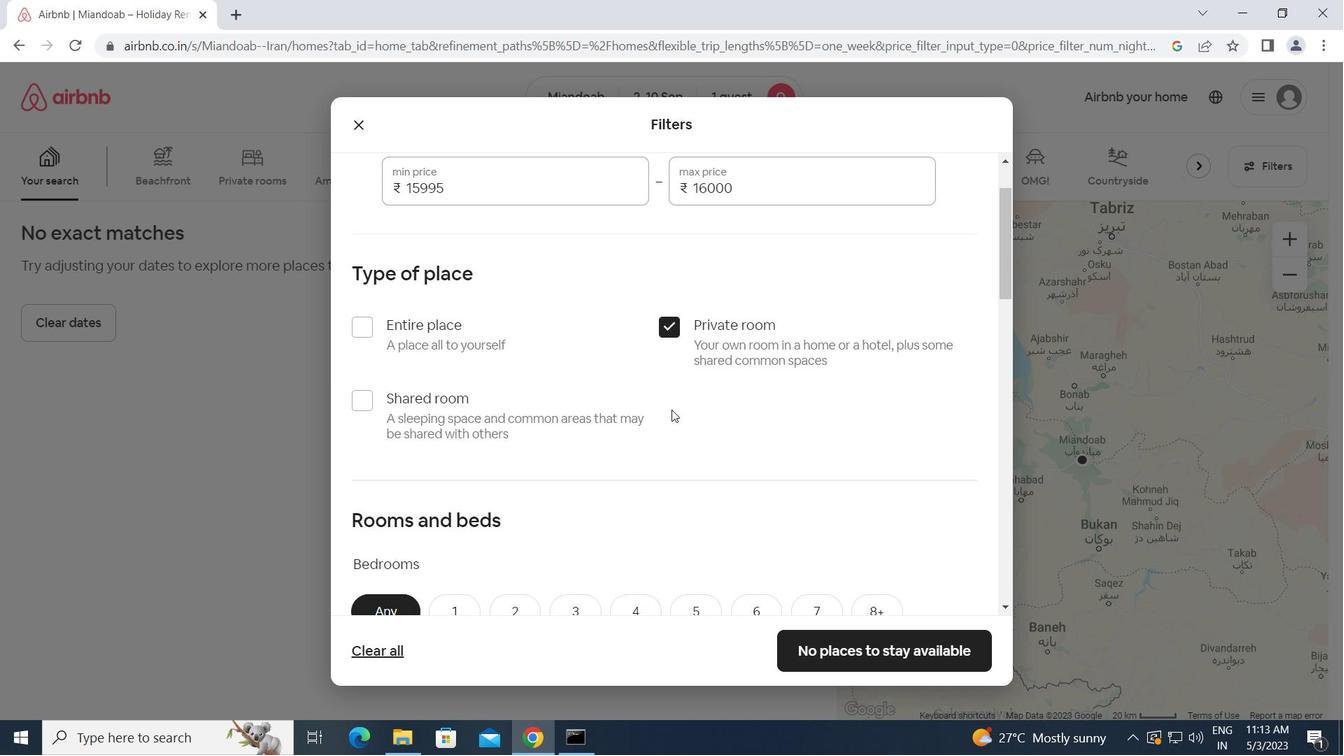
Action: Mouse moved to (670, 410)
Screenshot: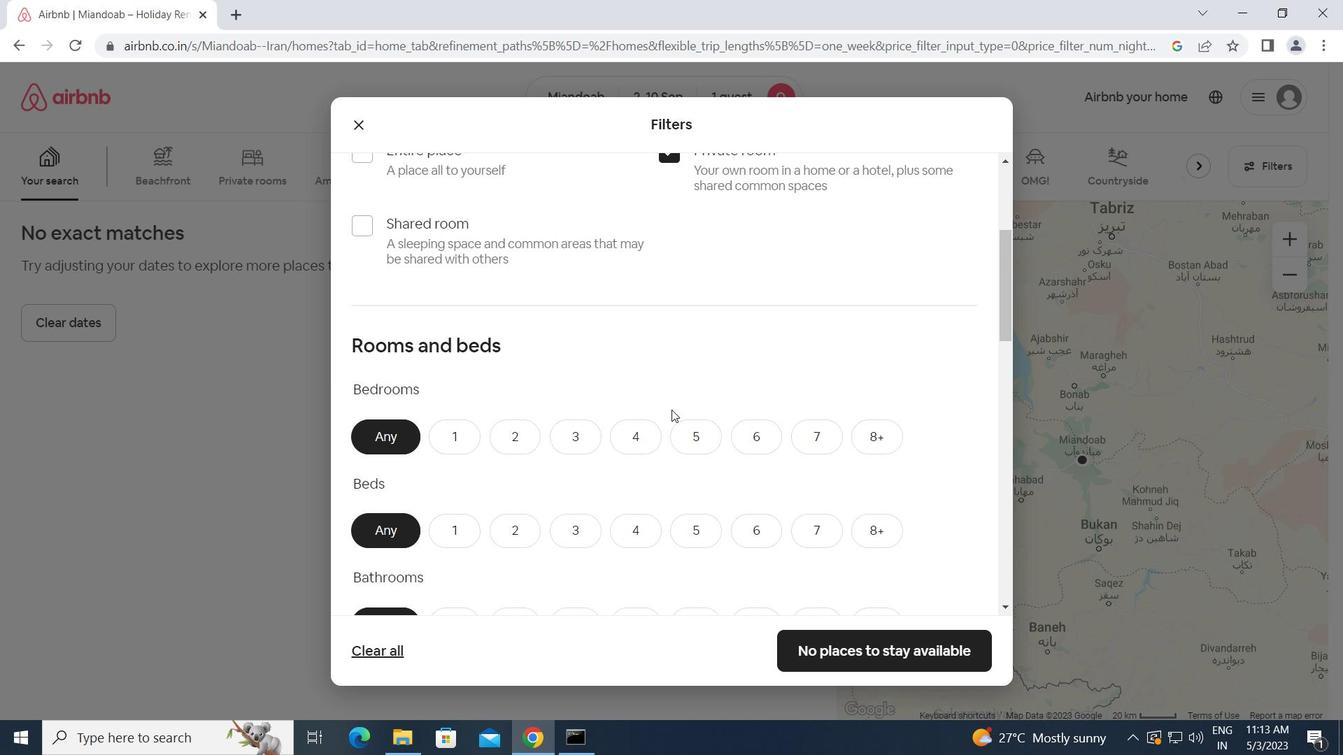 
Action: Mouse scrolled (670, 409) with delta (0, 0)
Screenshot: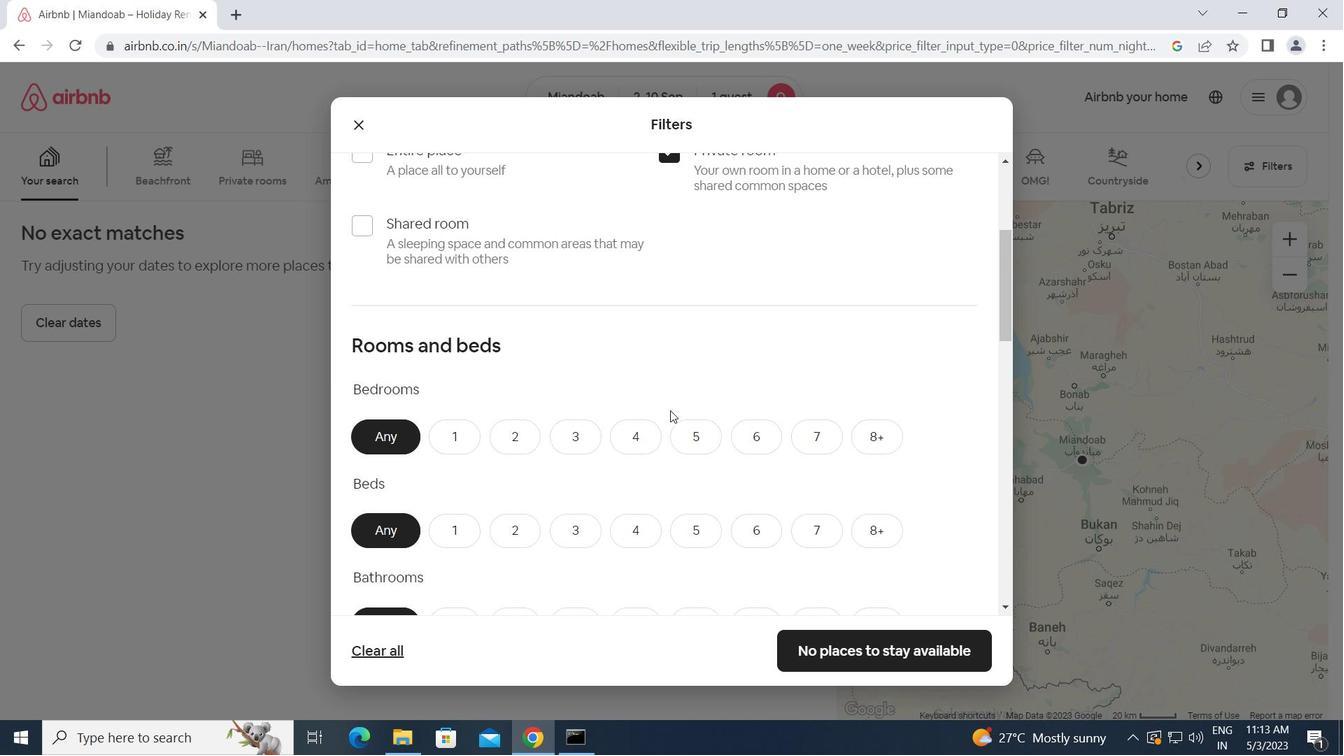 
Action: Mouse moved to (461, 351)
Screenshot: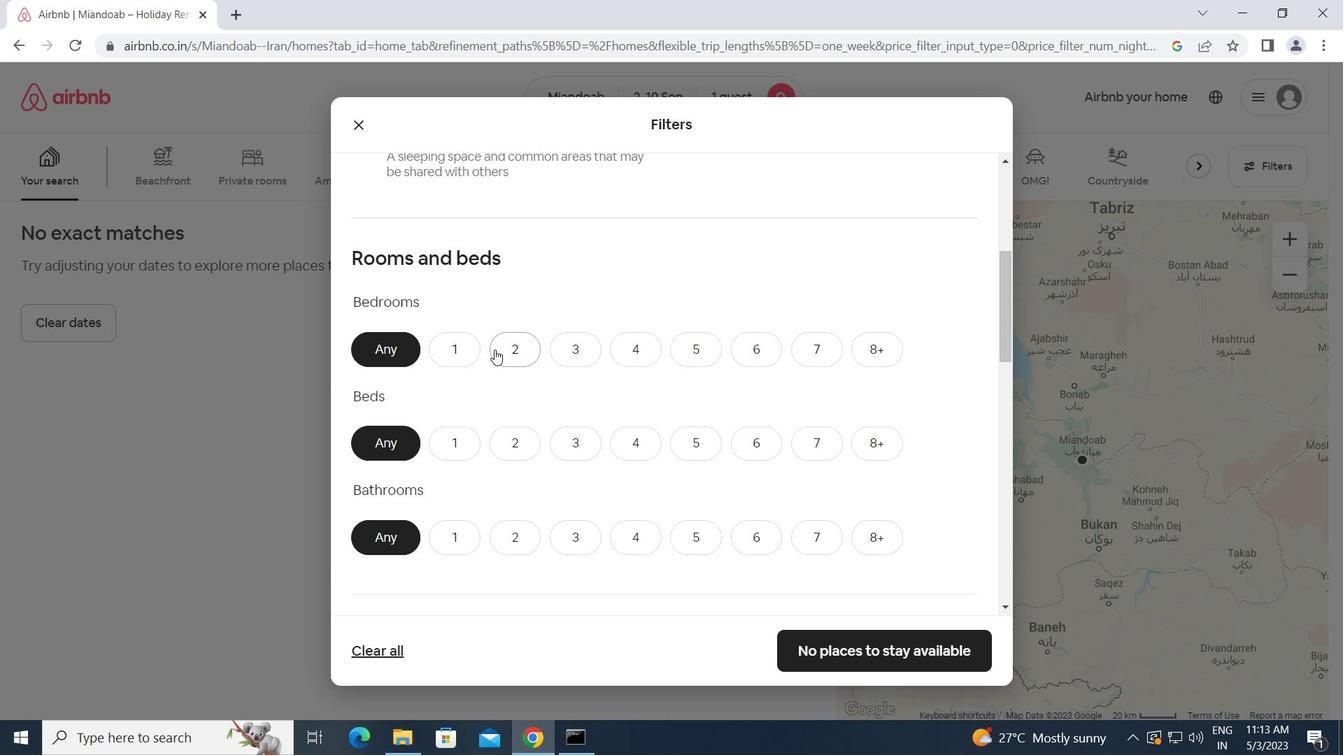 
Action: Mouse pressed left at (461, 351)
Screenshot: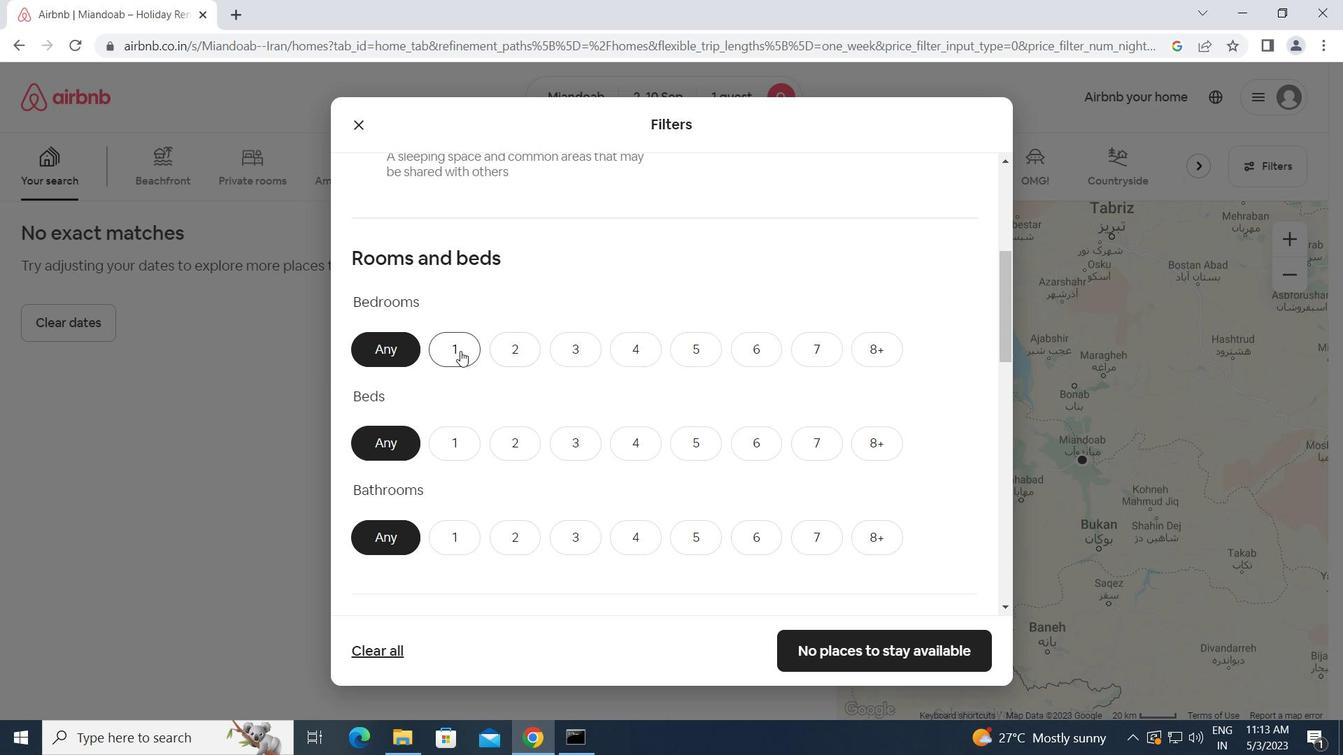 
Action: Mouse moved to (445, 442)
Screenshot: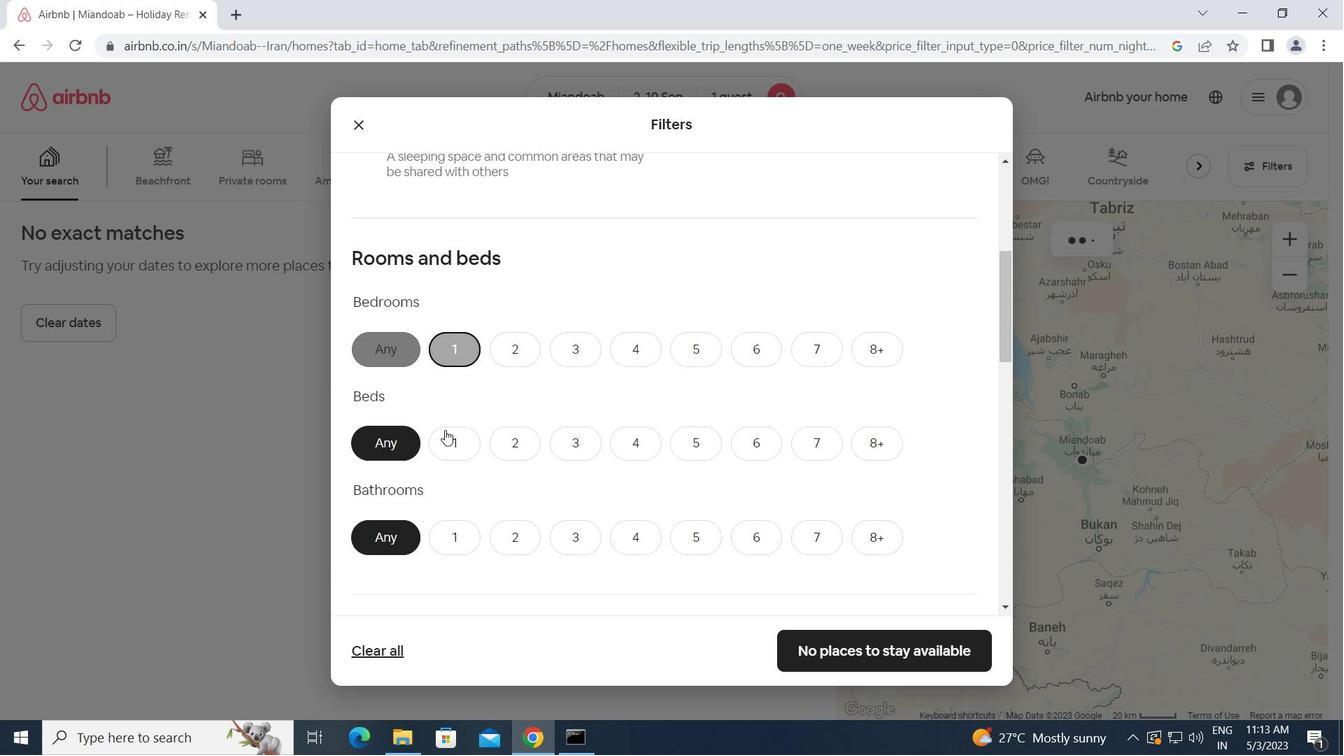 
Action: Mouse pressed left at (445, 442)
Screenshot: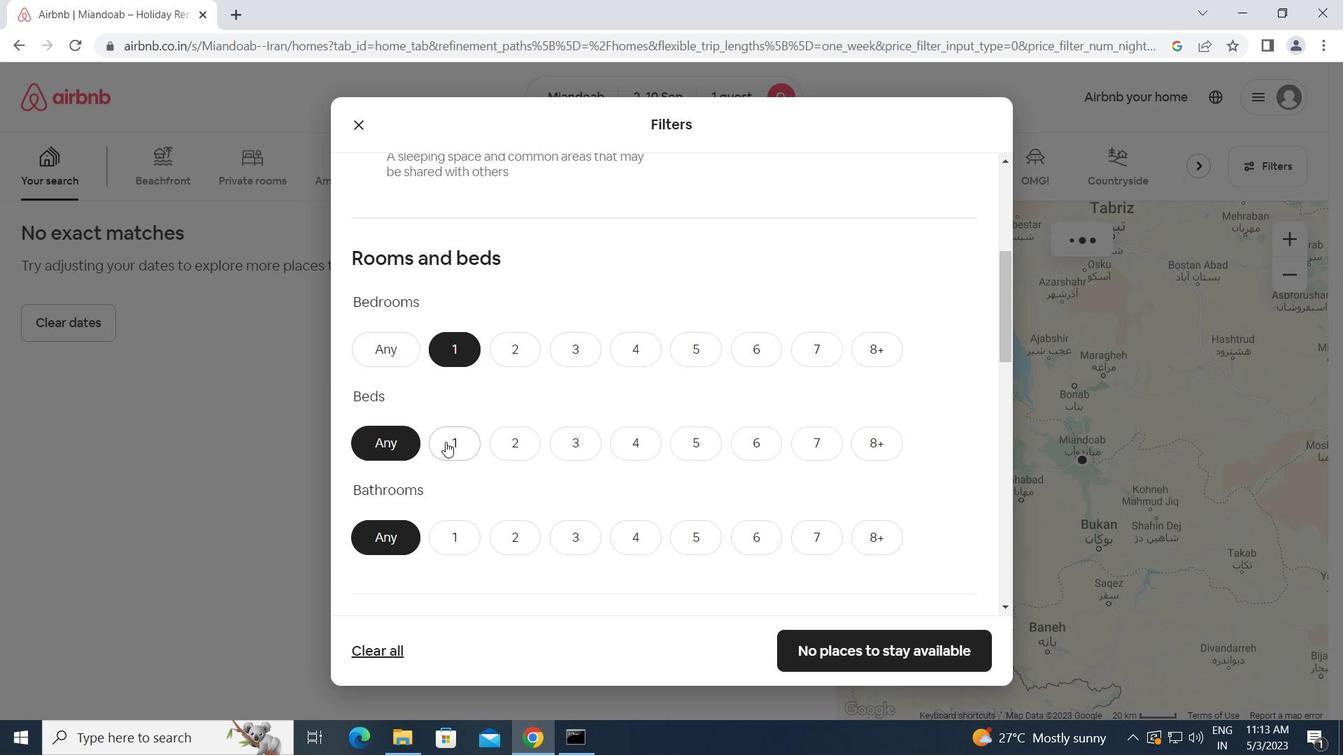 
Action: Mouse moved to (450, 535)
Screenshot: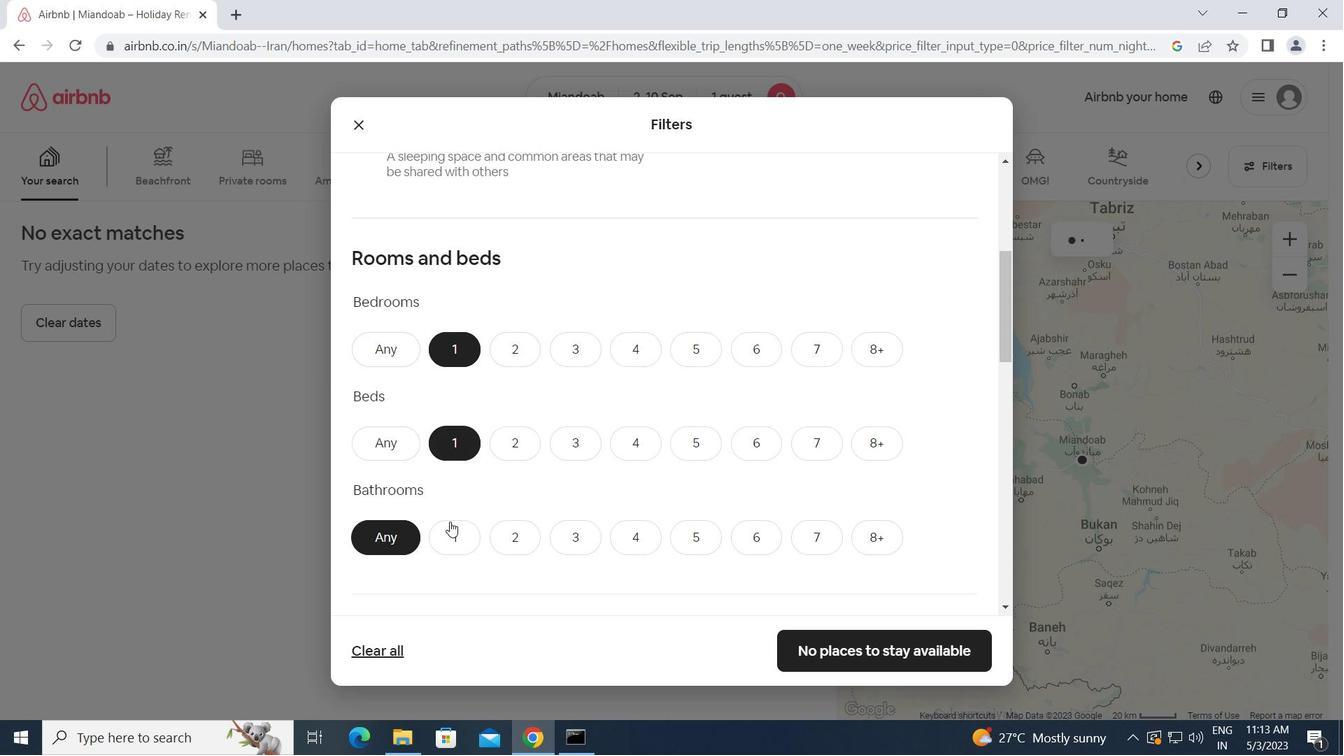 
Action: Mouse pressed left at (450, 535)
Screenshot: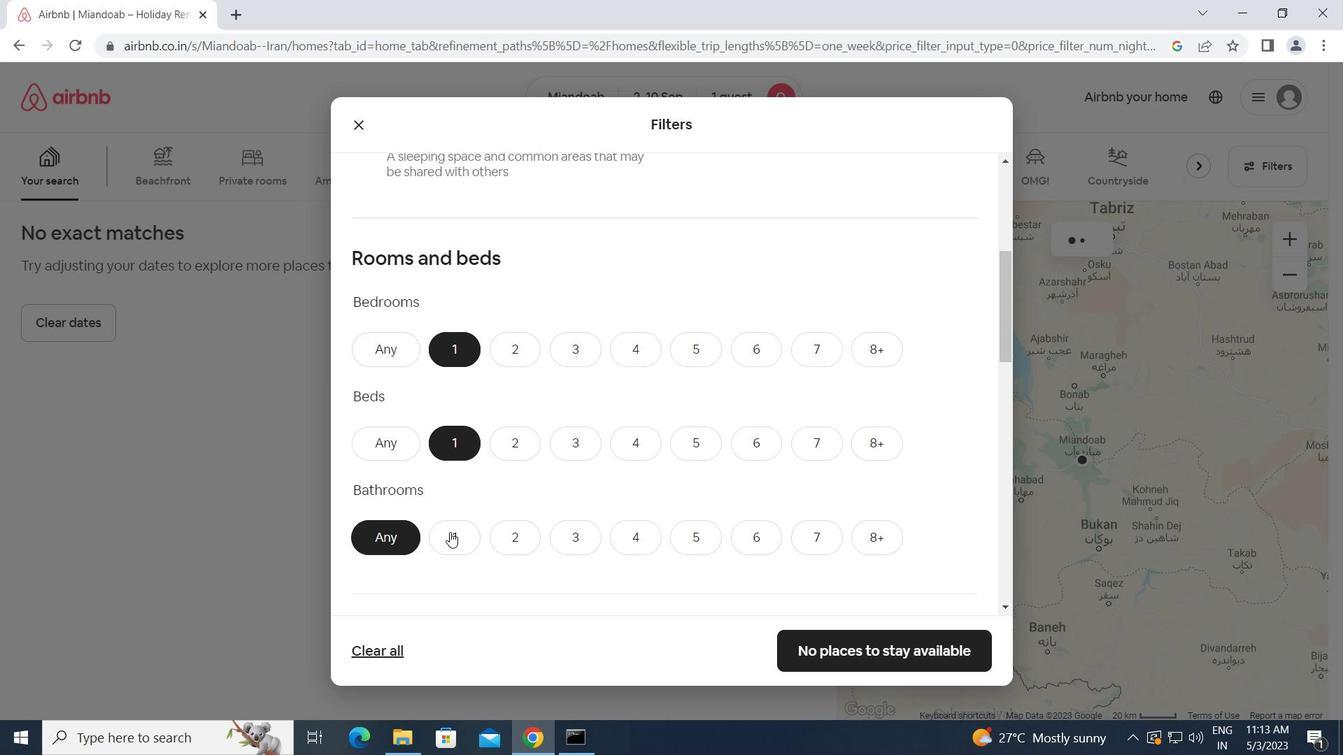 
Action: Mouse moved to (523, 509)
Screenshot: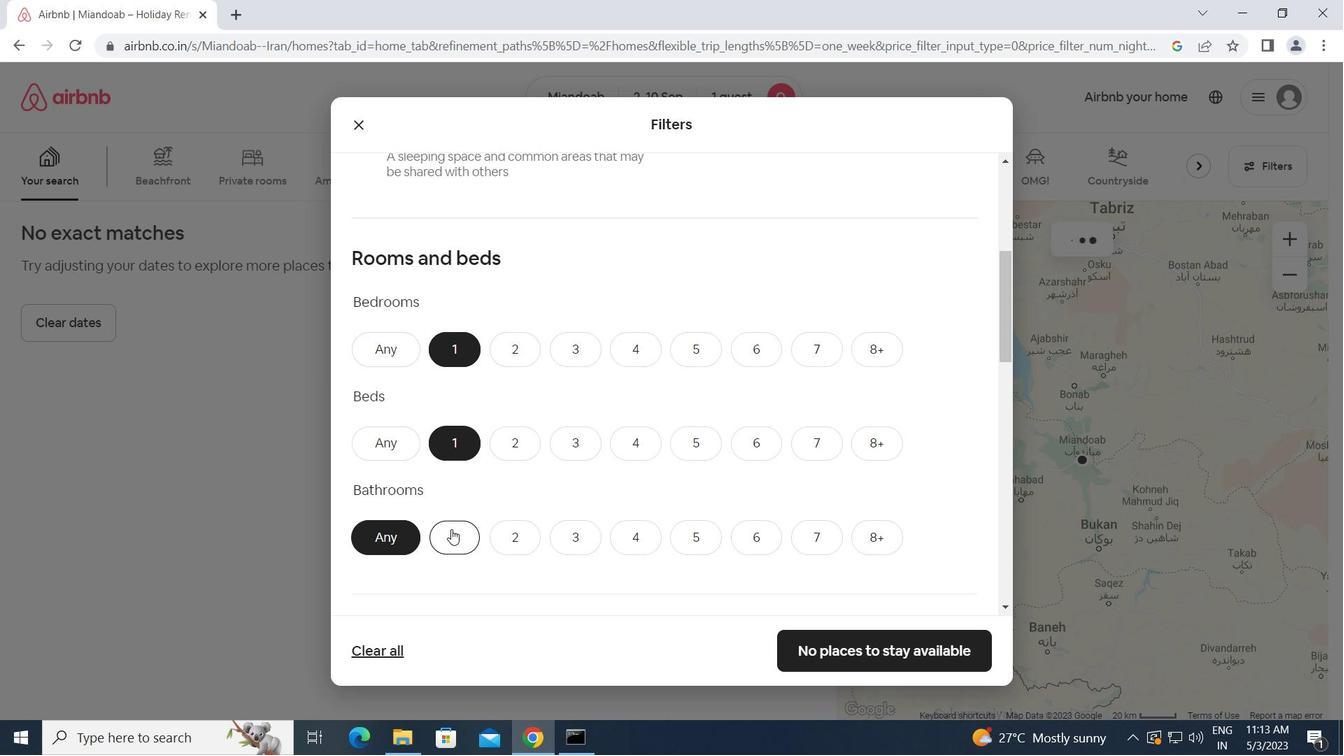 
Action: Mouse scrolled (523, 508) with delta (0, 0)
Screenshot: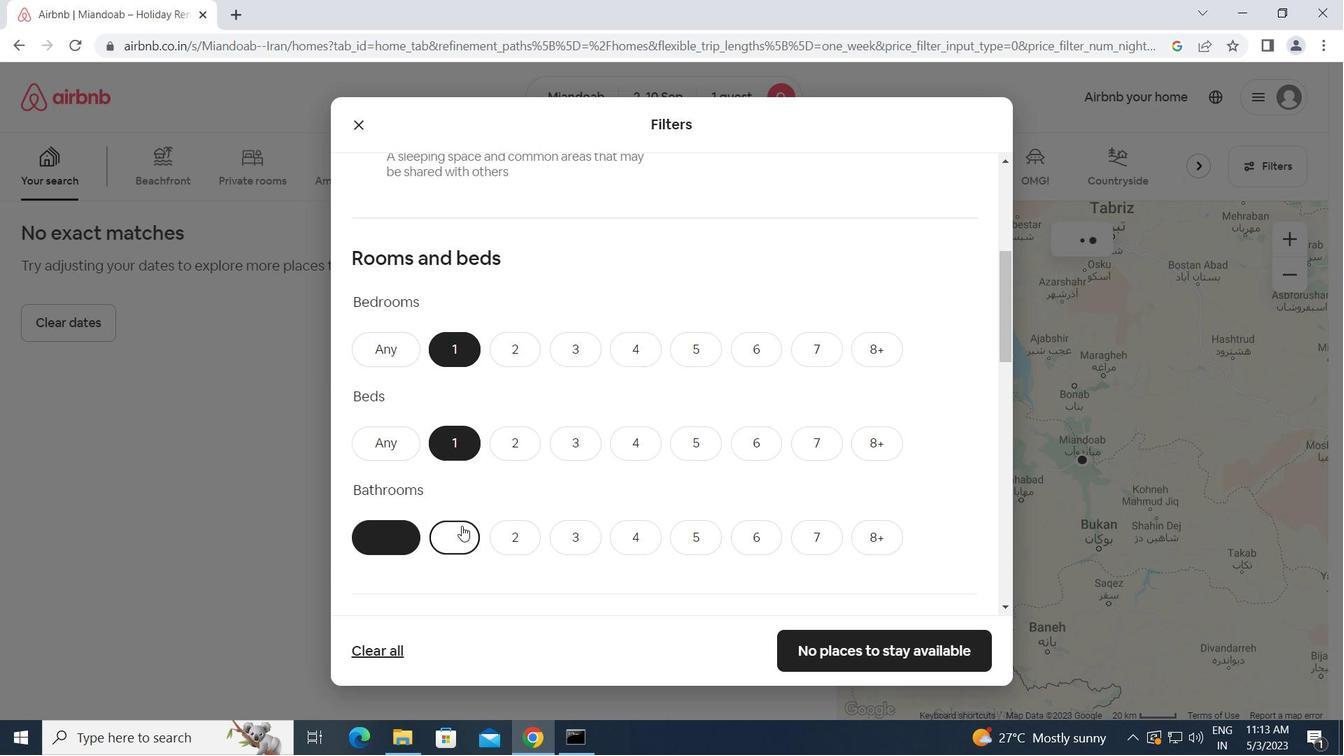 
Action: Mouse scrolled (523, 508) with delta (0, 0)
Screenshot: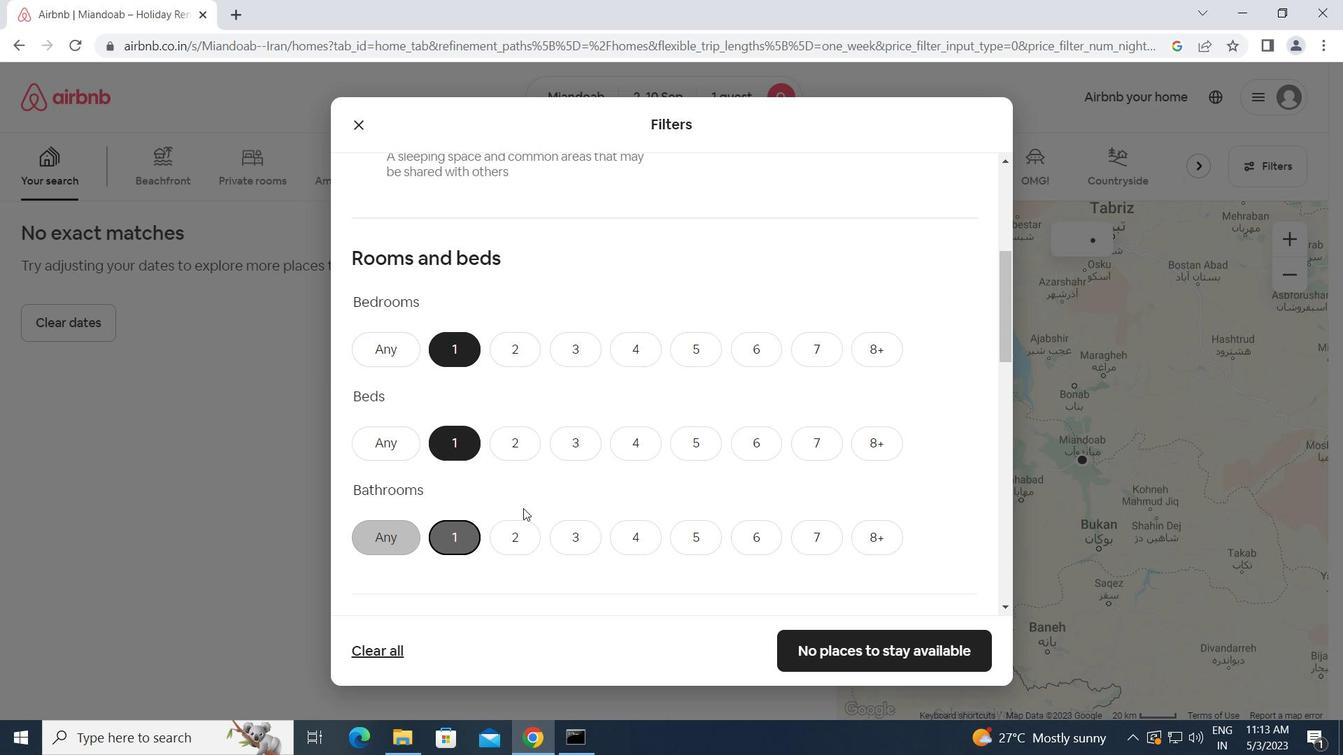 
Action: Mouse moved to (523, 508)
Screenshot: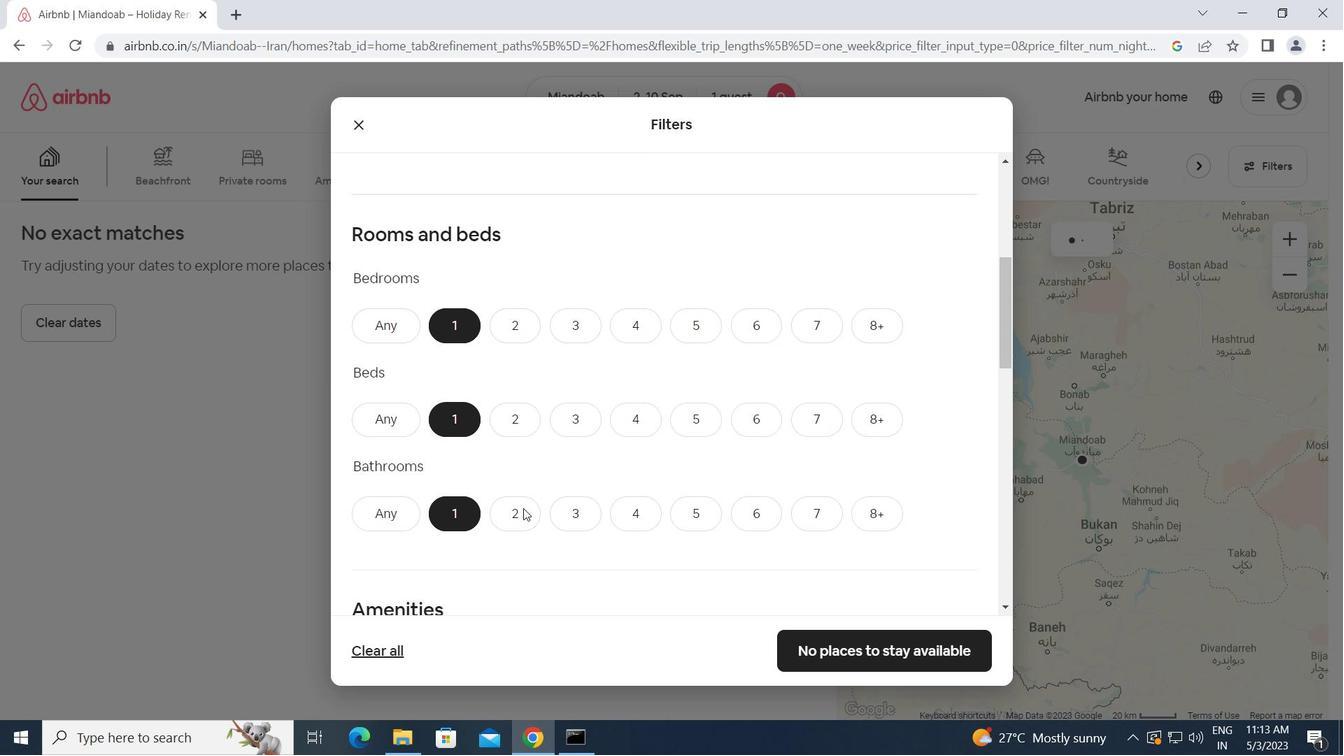 
Action: Mouse scrolled (523, 507) with delta (0, 0)
Screenshot: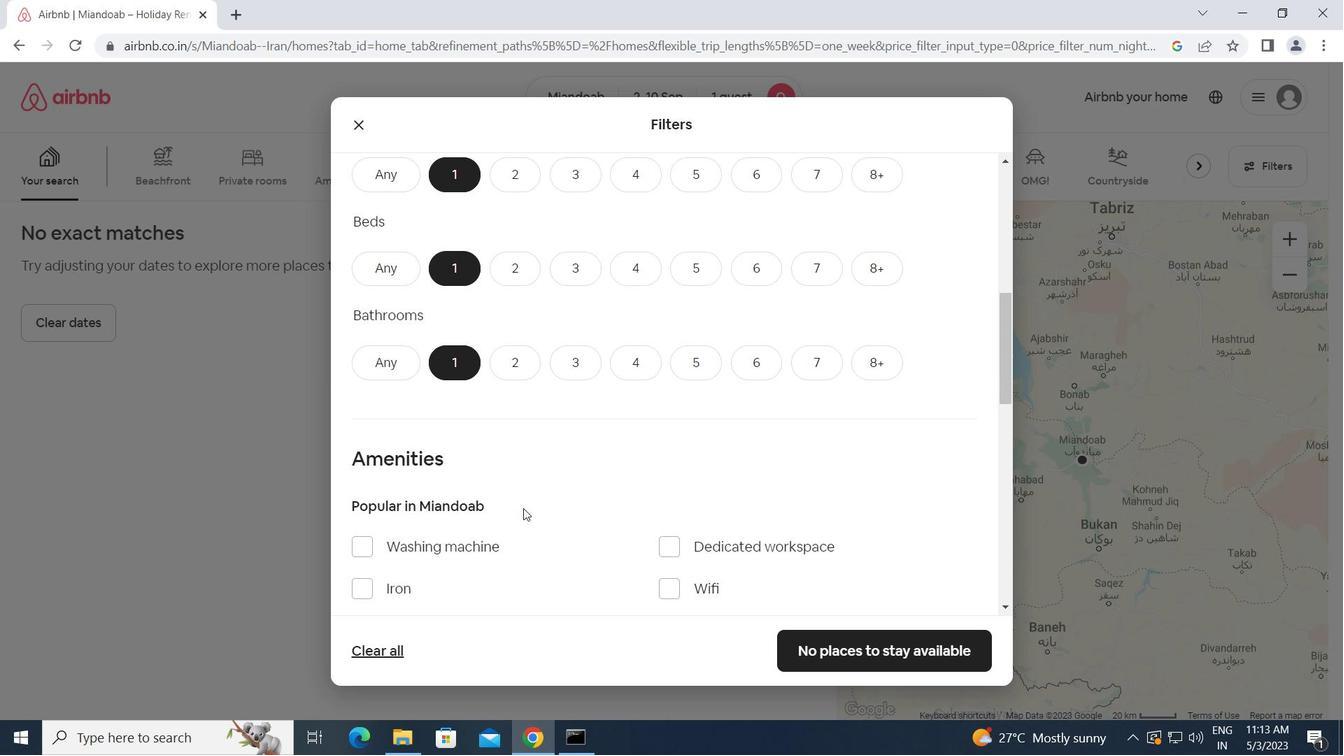 
Action: Mouse scrolled (523, 507) with delta (0, 0)
Screenshot: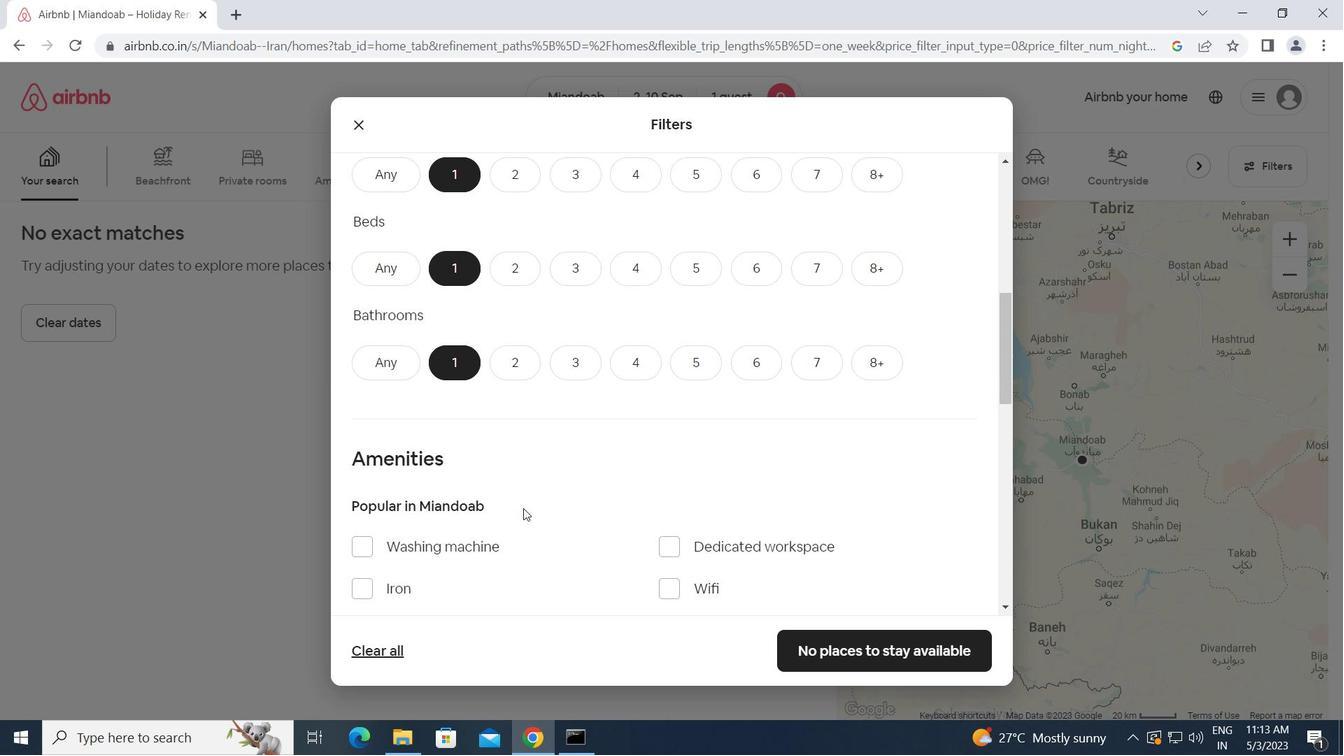 
Action: Mouse scrolled (523, 507) with delta (0, 0)
Screenshot: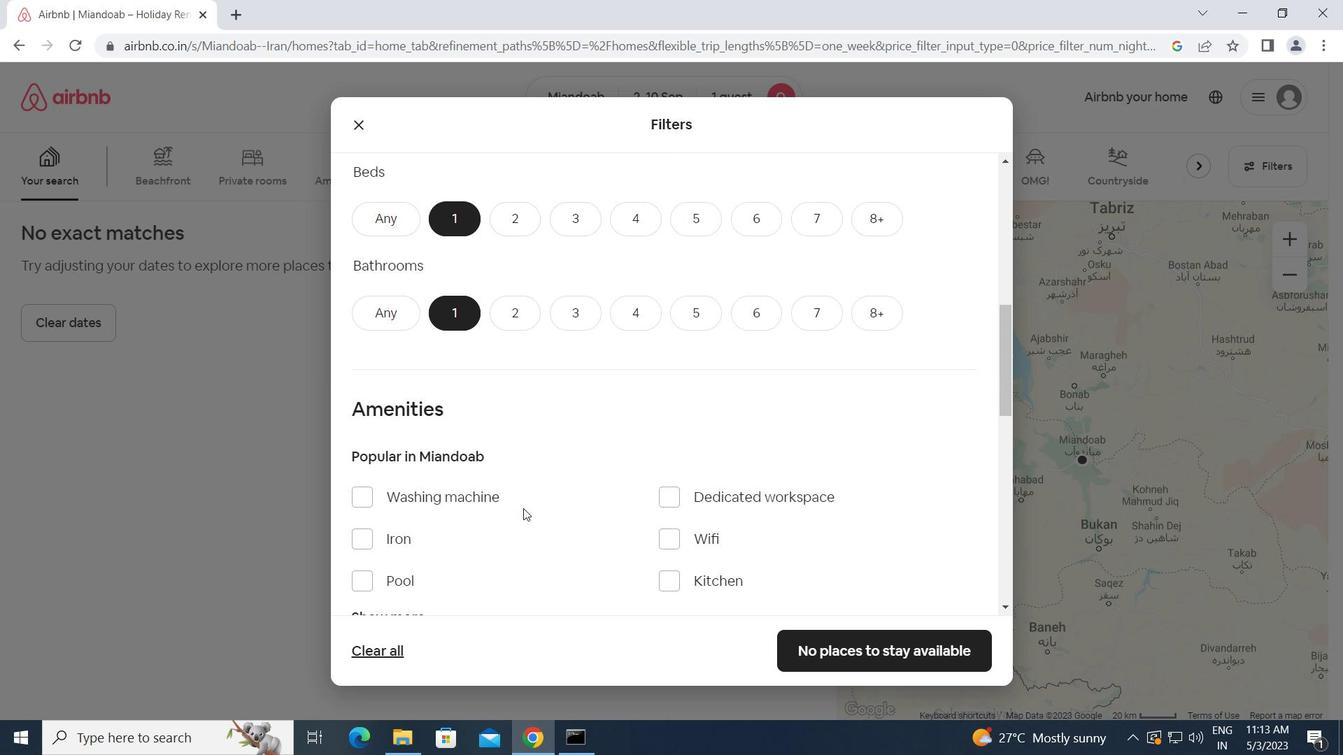 
Action: Mouse scrolled (523, 507) with delta (0, 0)
Screenshot: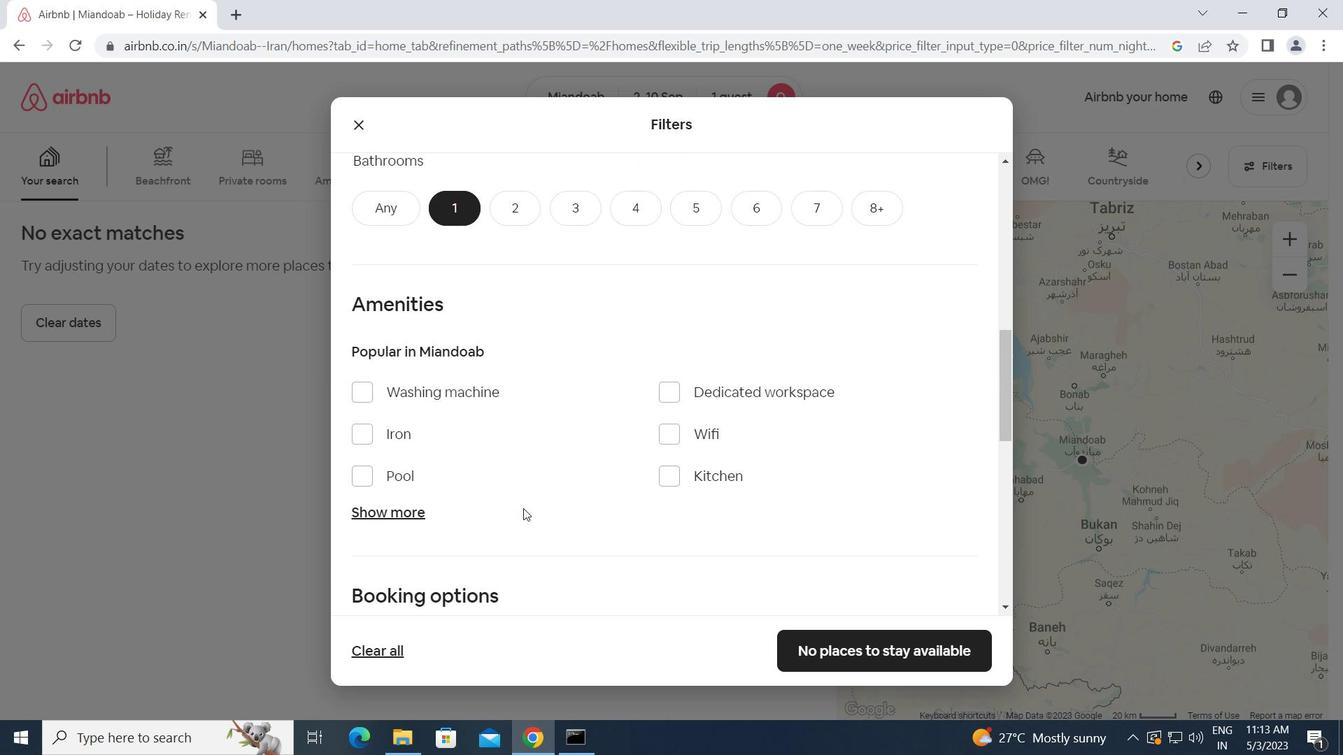 
Action: Mouse moved to (931, 526)
Screenshot: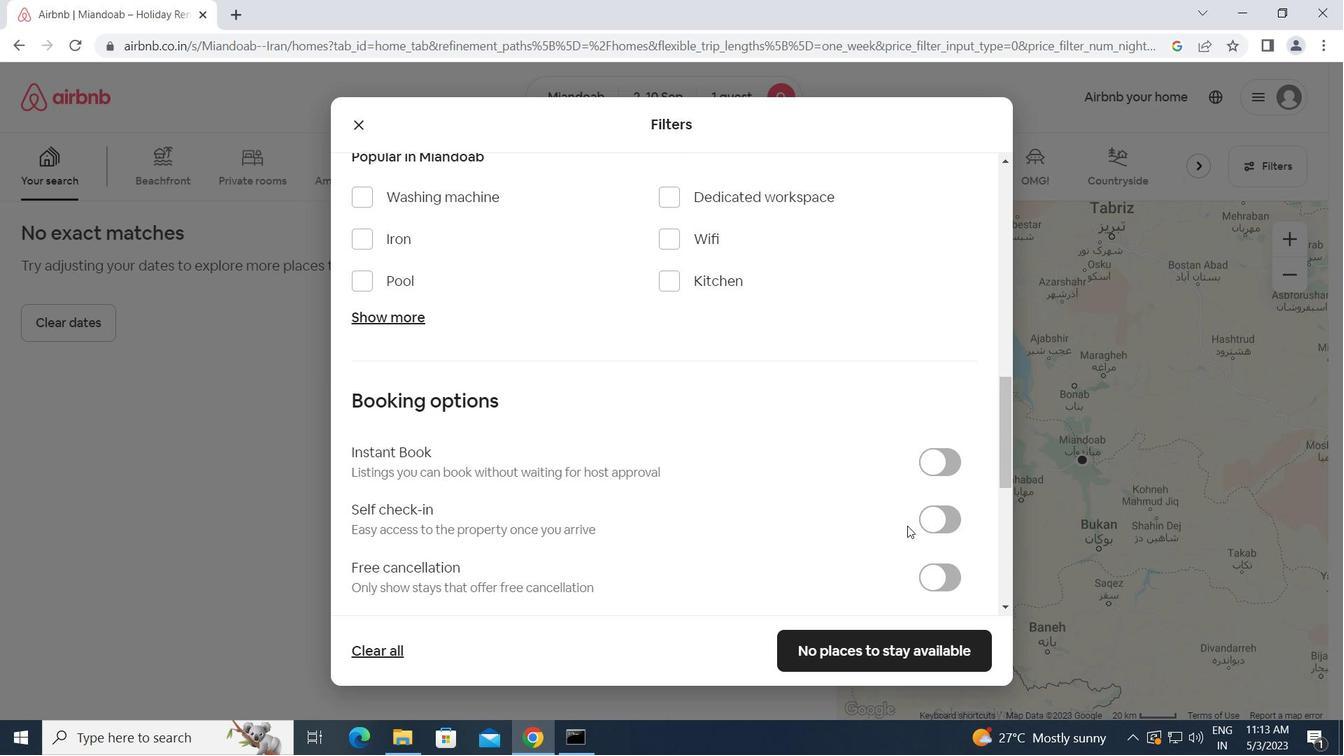 
Action: Mouse pressed left at (931, 526)
Screenshot: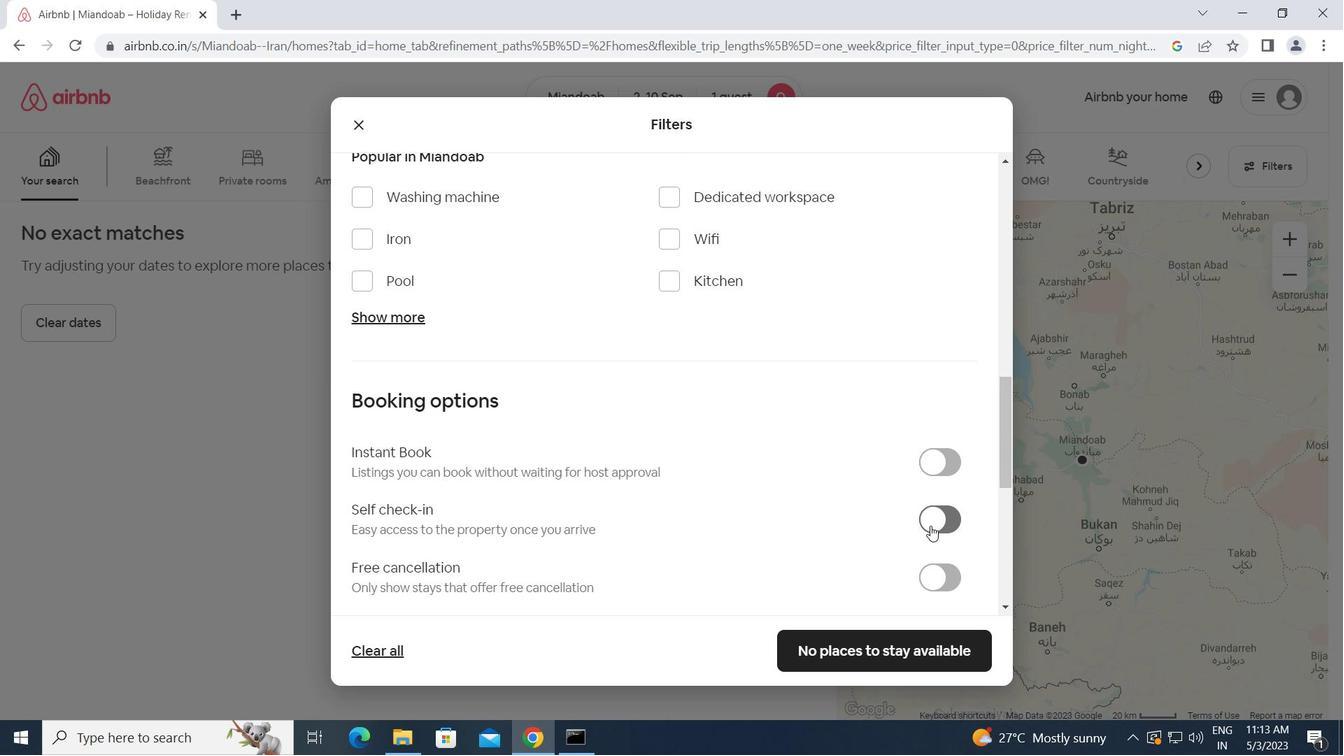 
Action: Mouse moved to (793, 534)
Screenshot: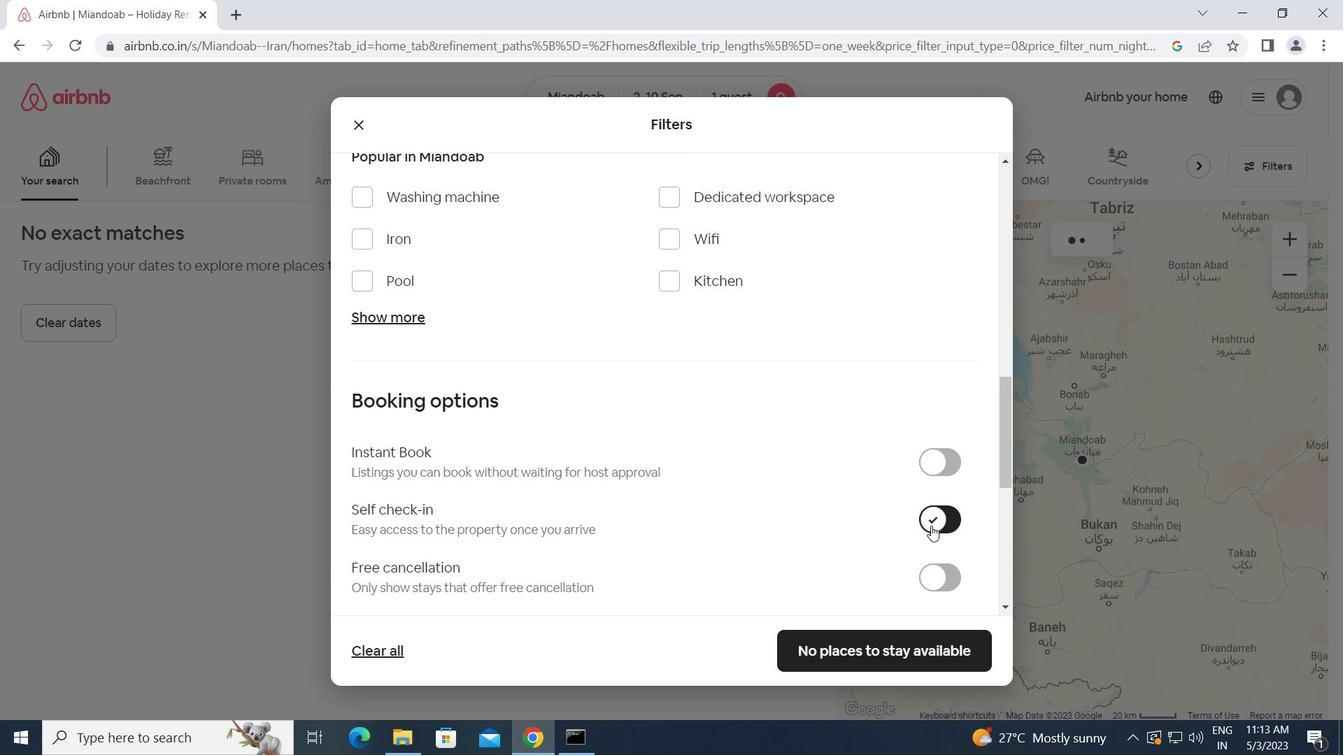 
Action: Mouse scrolled (793, 533) with delta (0, 0)
Screenshot: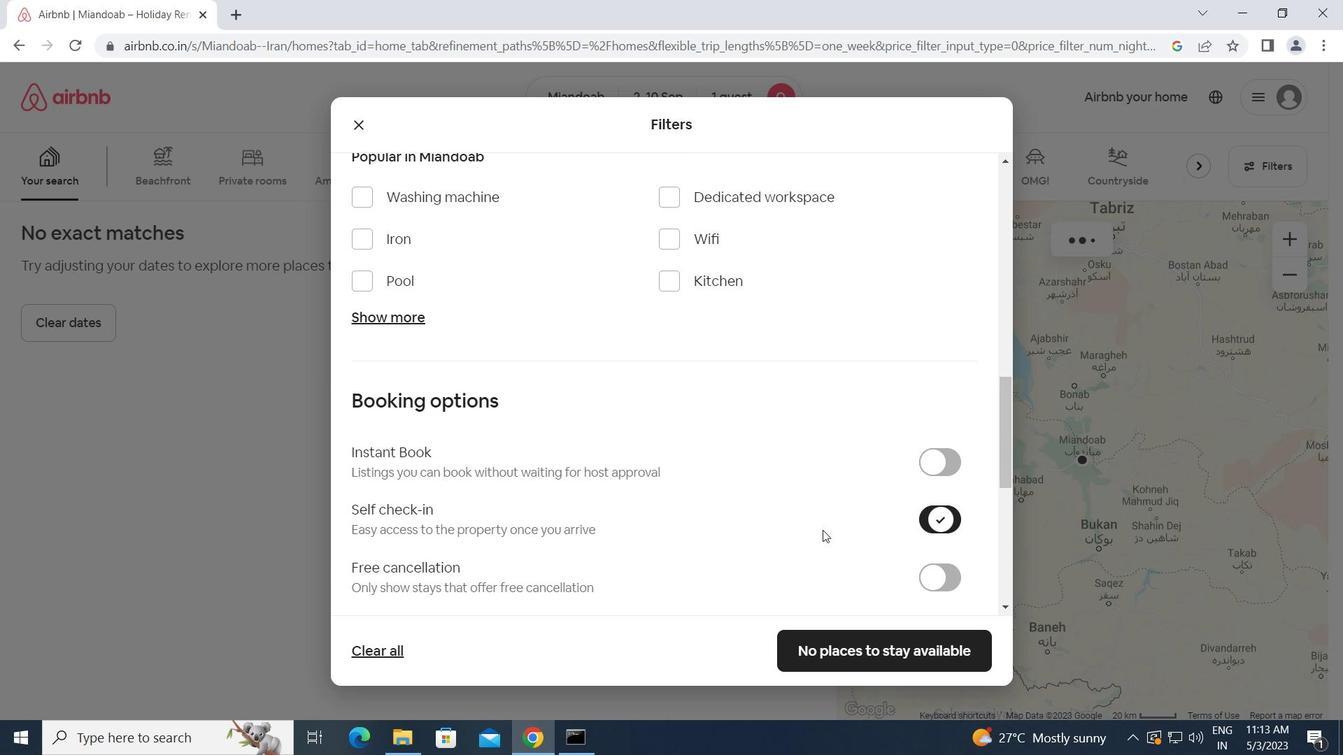 
Action: Mouse moved to (793, 534)
Screenshot: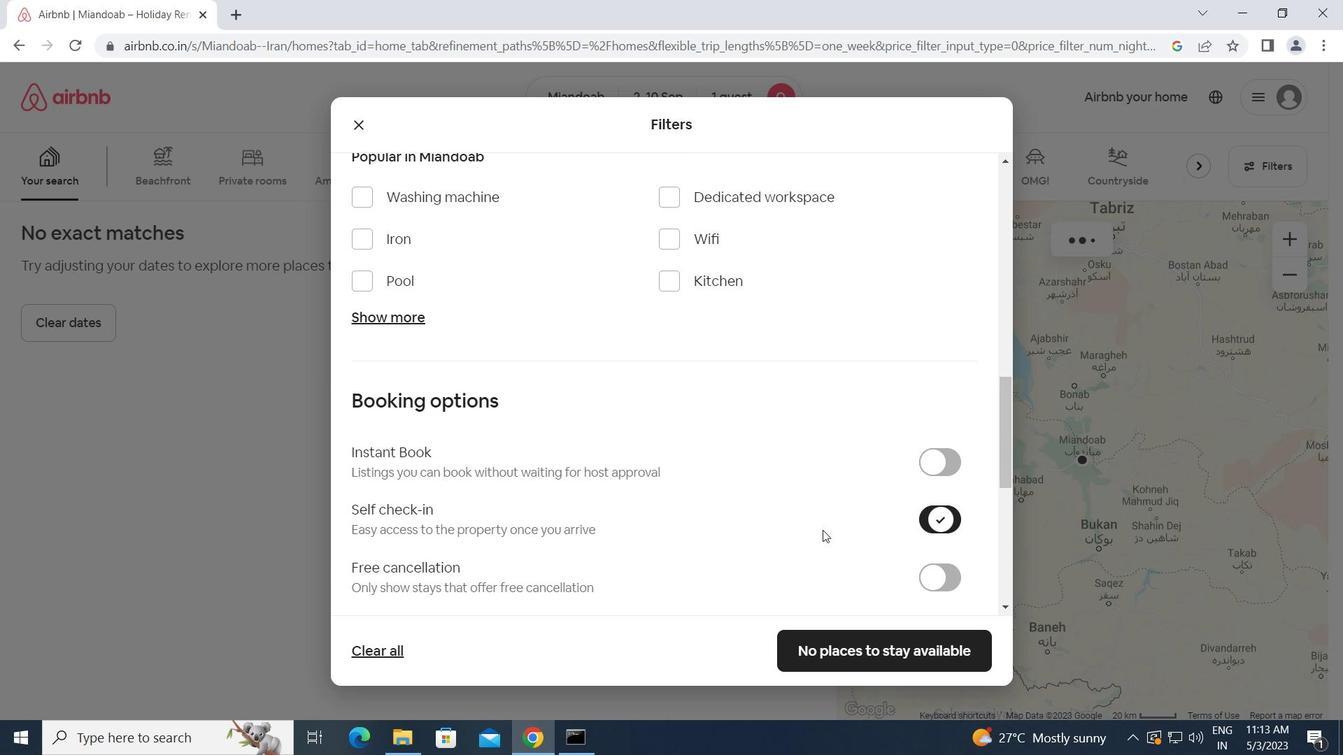 
Action: Mouse scrolled (793, 533) with delta (0, 0)
Screenshot: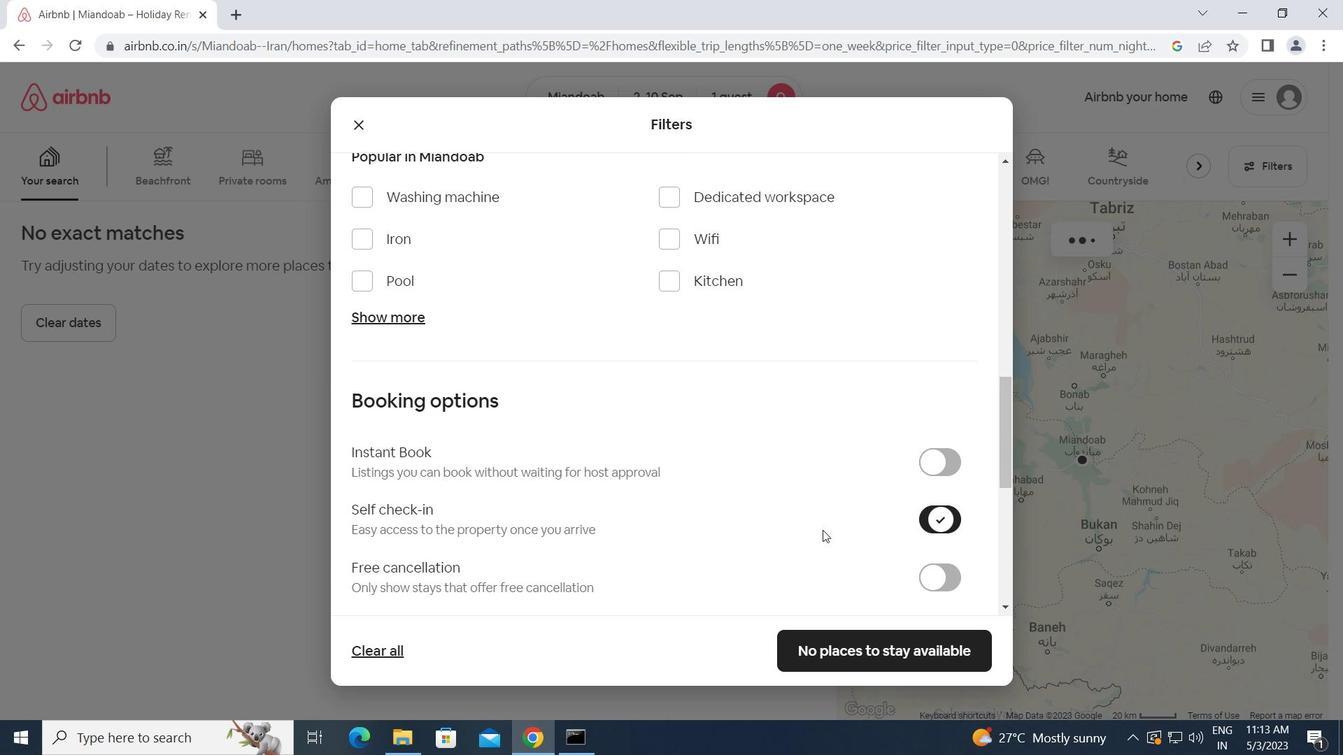 
Action: Mouse scrolled (793, 533) with delta (0, 0)
Screenshot: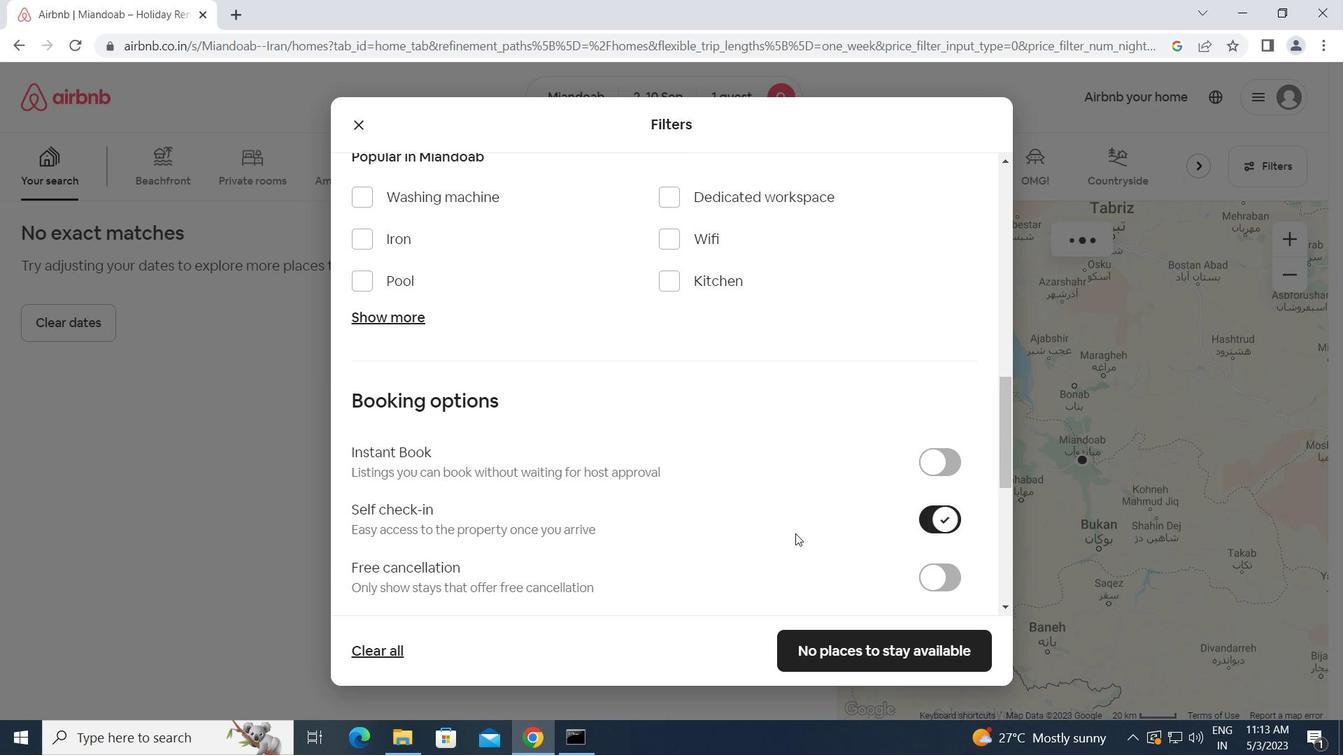 
Action: Mouse scrolled (793, 533) with delta (0, 0)
Screenshot: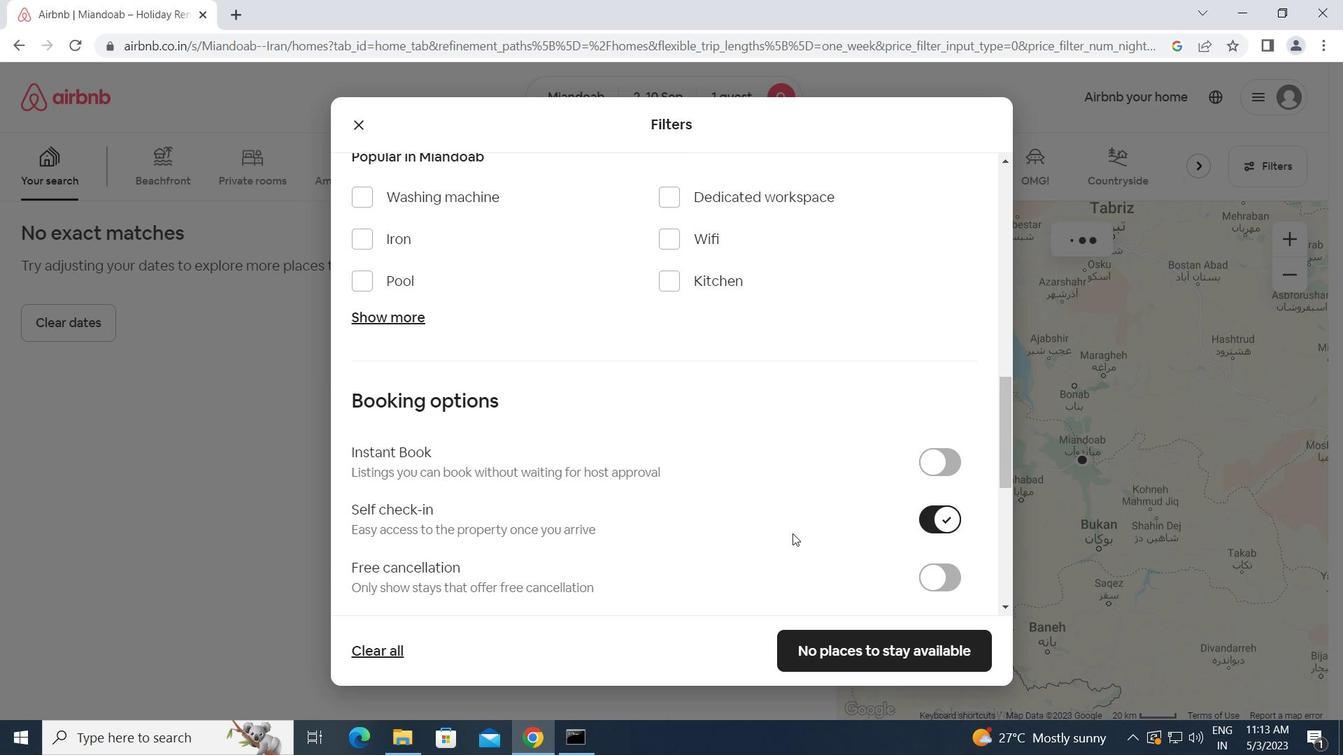 
Action: Mouse scrolled (793, 533) with delta (0, 0)
Screenshot: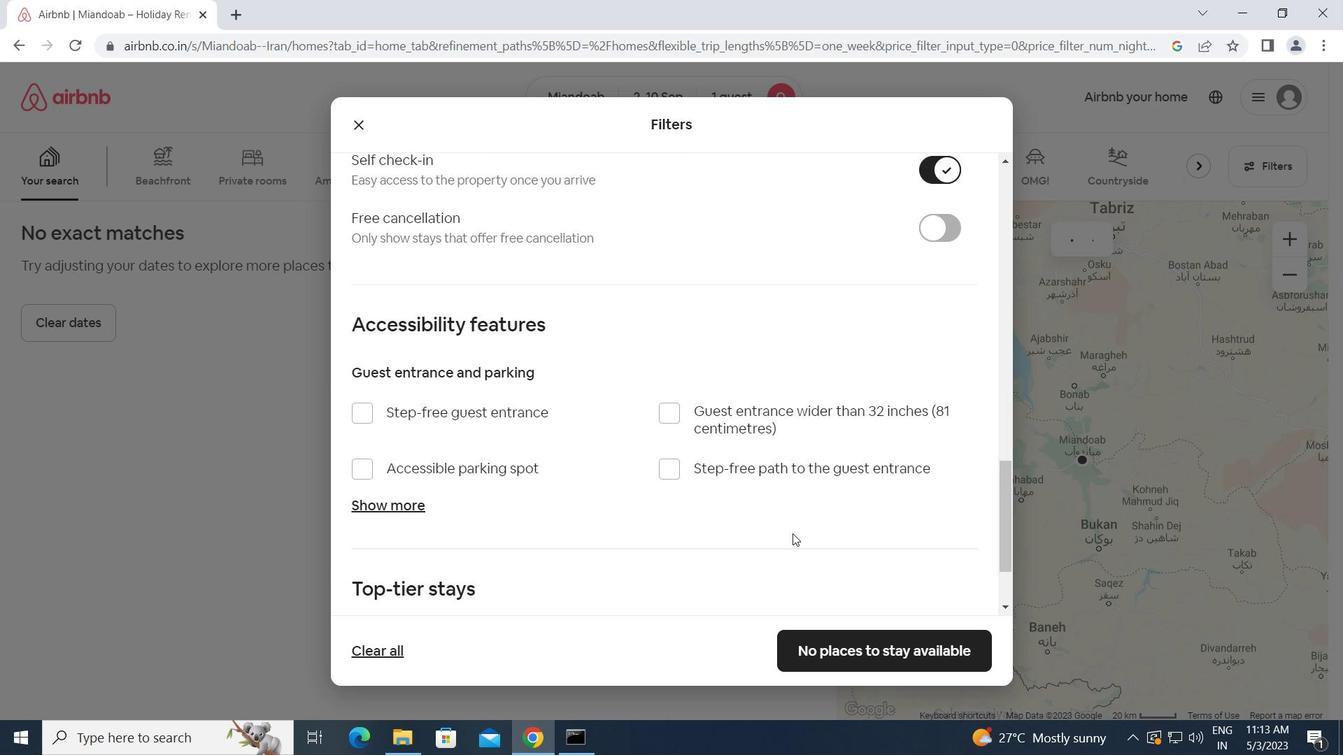 
Action: Mouse scrolled (793, 533) with delta (0, 0)
Screenshot: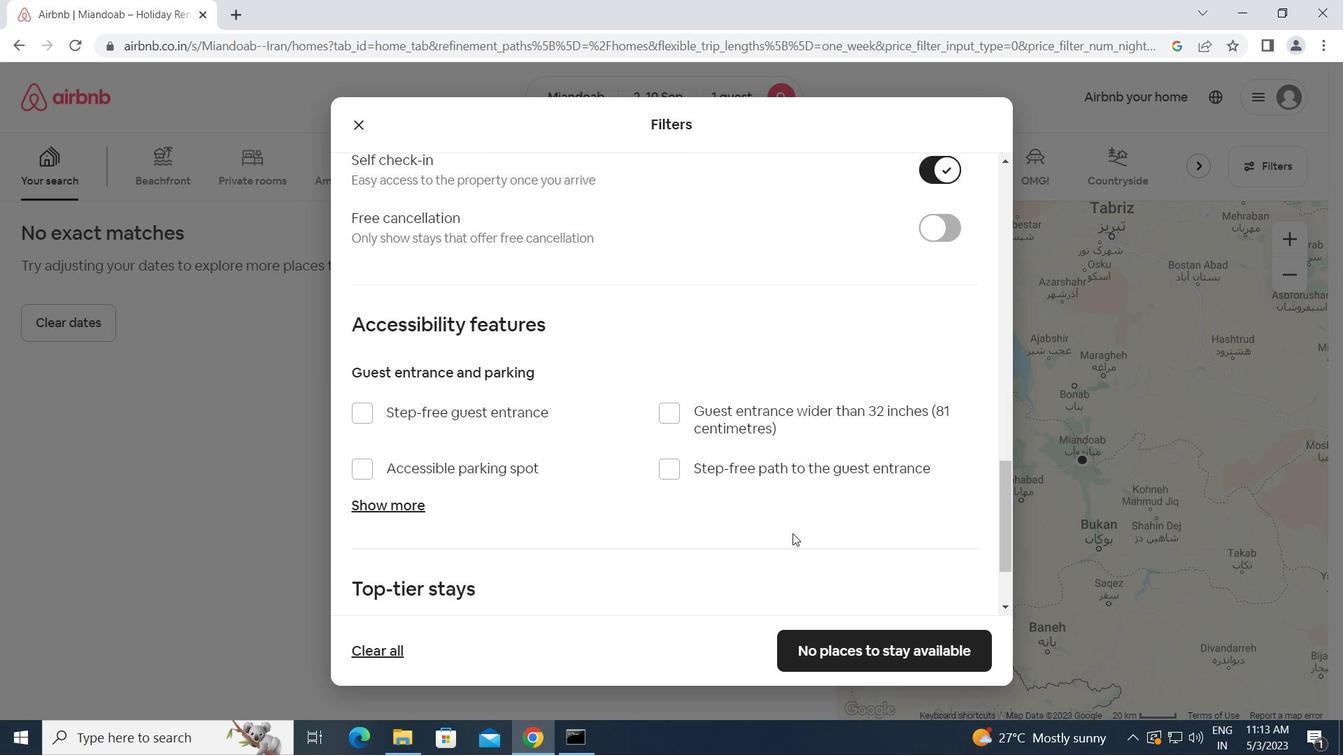 
Action: Mouse scrolled (793, 533) with delta (0, 0)
Screenshot: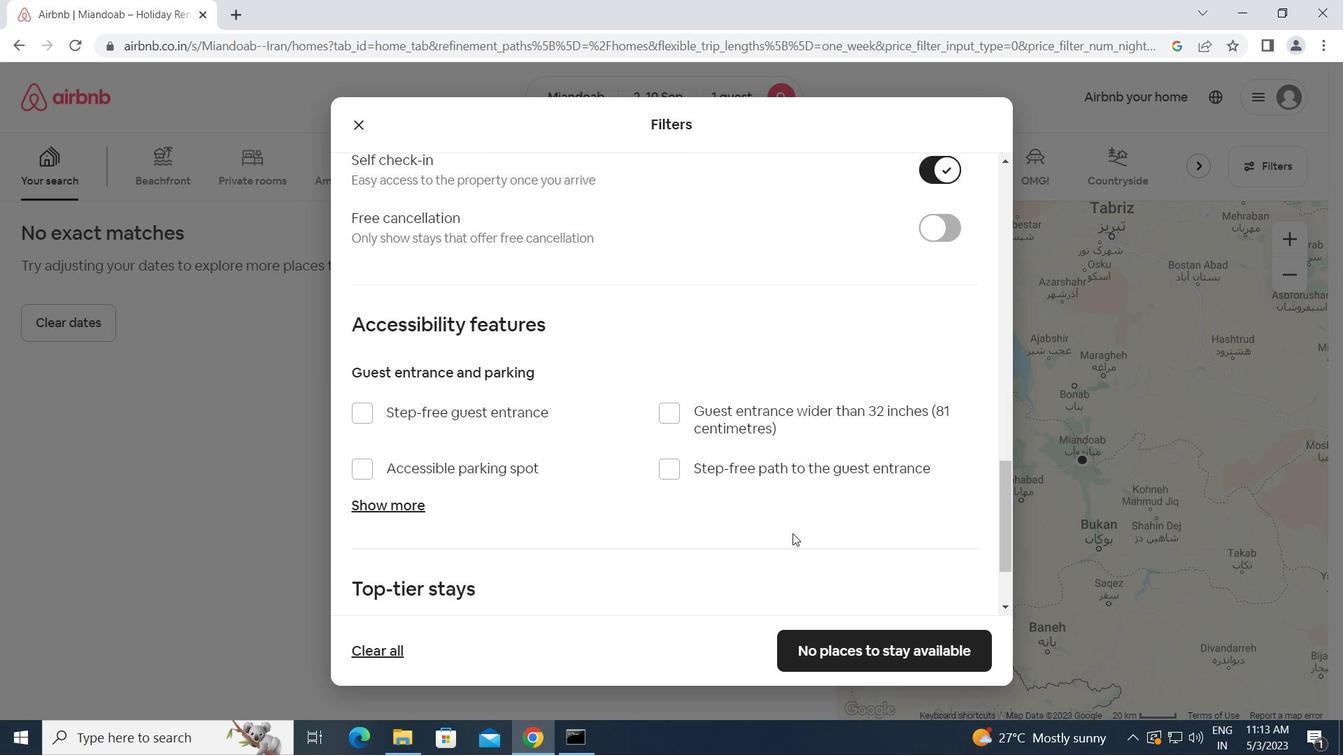 
Action: Mouse scrolled (793, 533) with delta (0, 0)
Screenshot: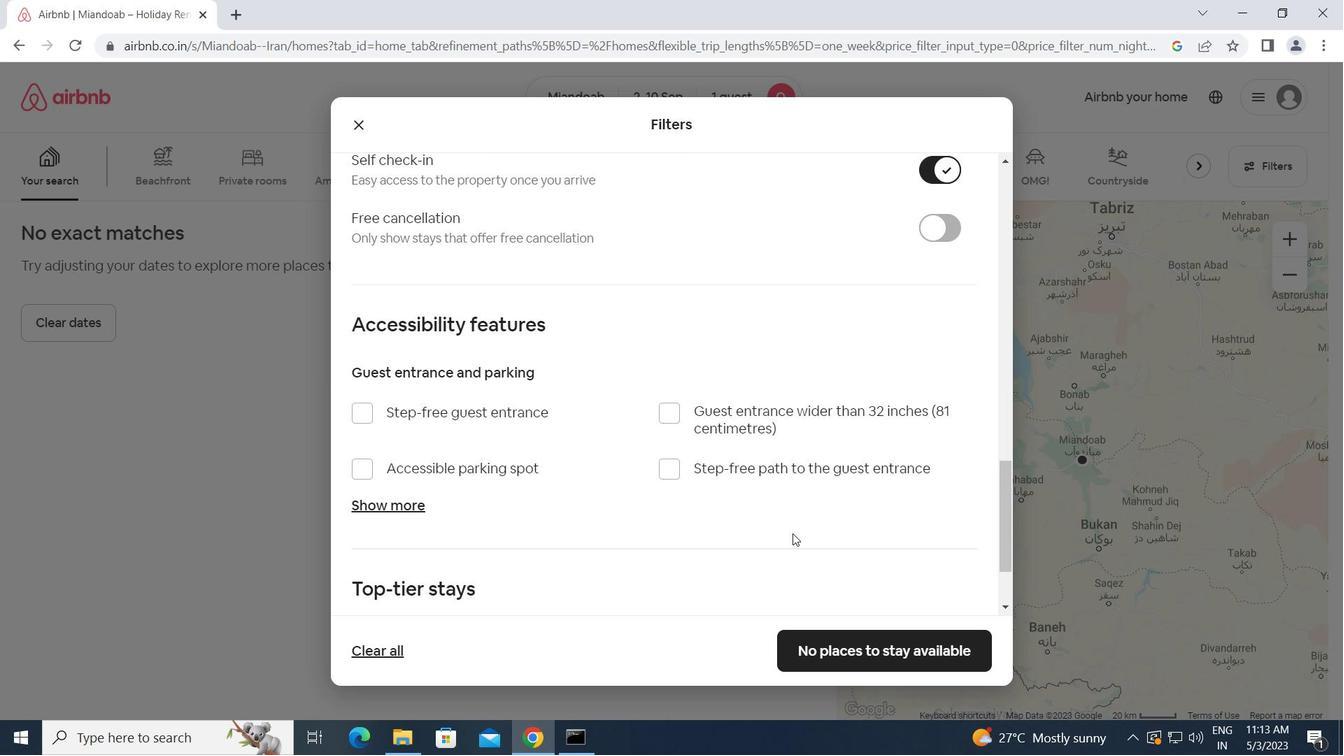 
Action: Mouse moved to (857, 637)
Screenshot: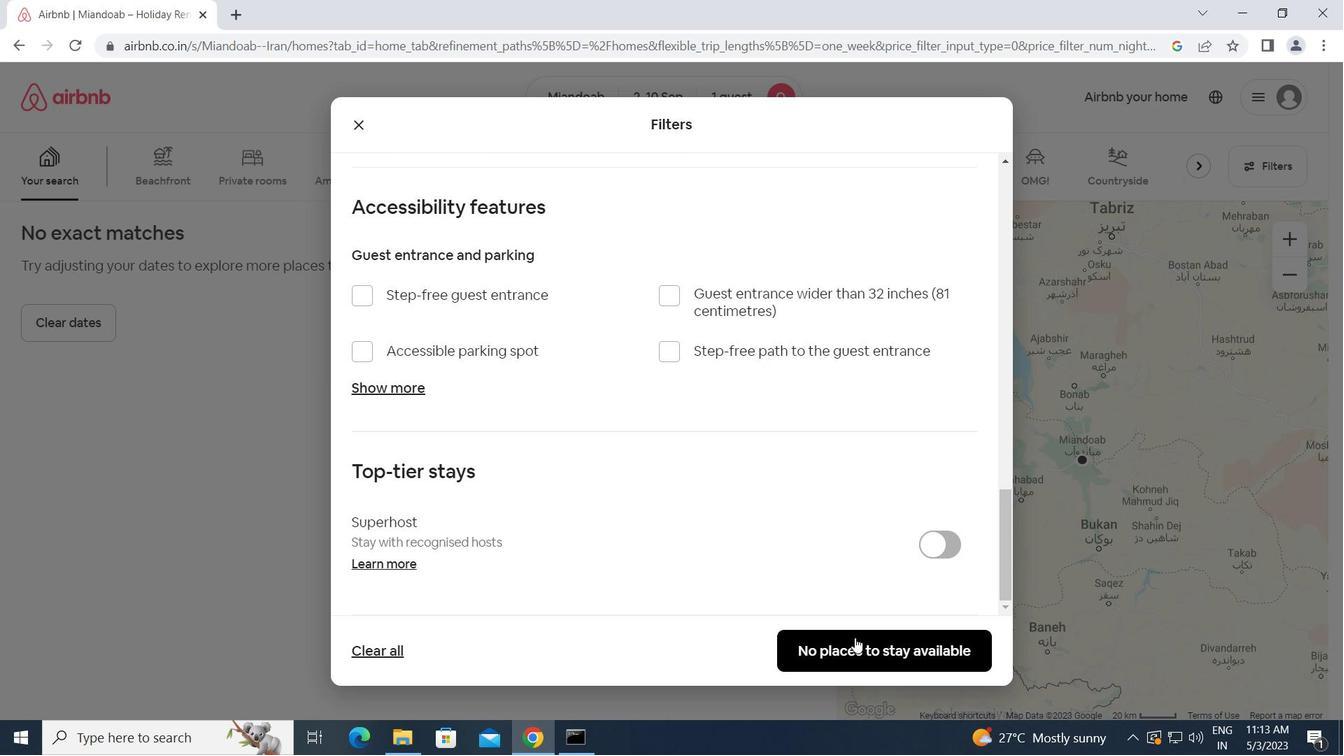 
Action: Mouse scrolled (857, 636) with delta (0, 0)
Screenshot: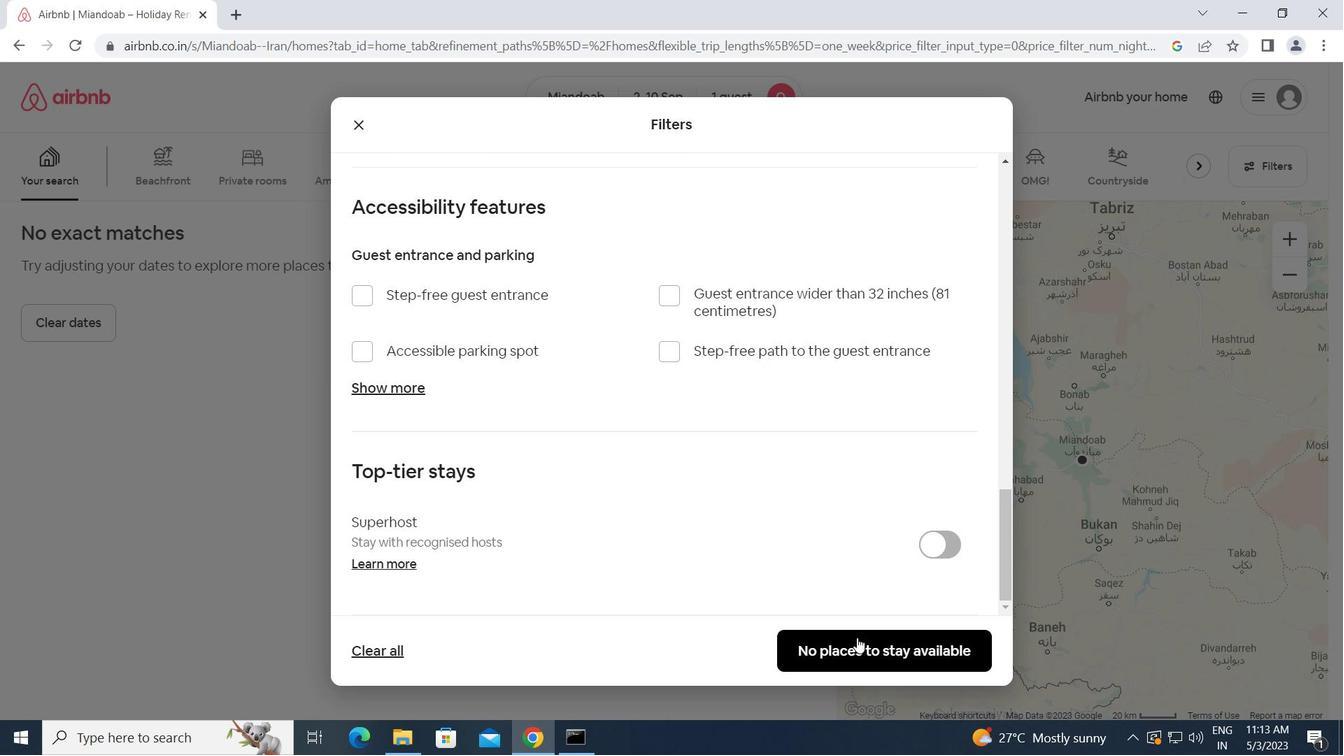 
Action: Mouse scrolled (857, 636) with delta (0, 0)
Screenshot: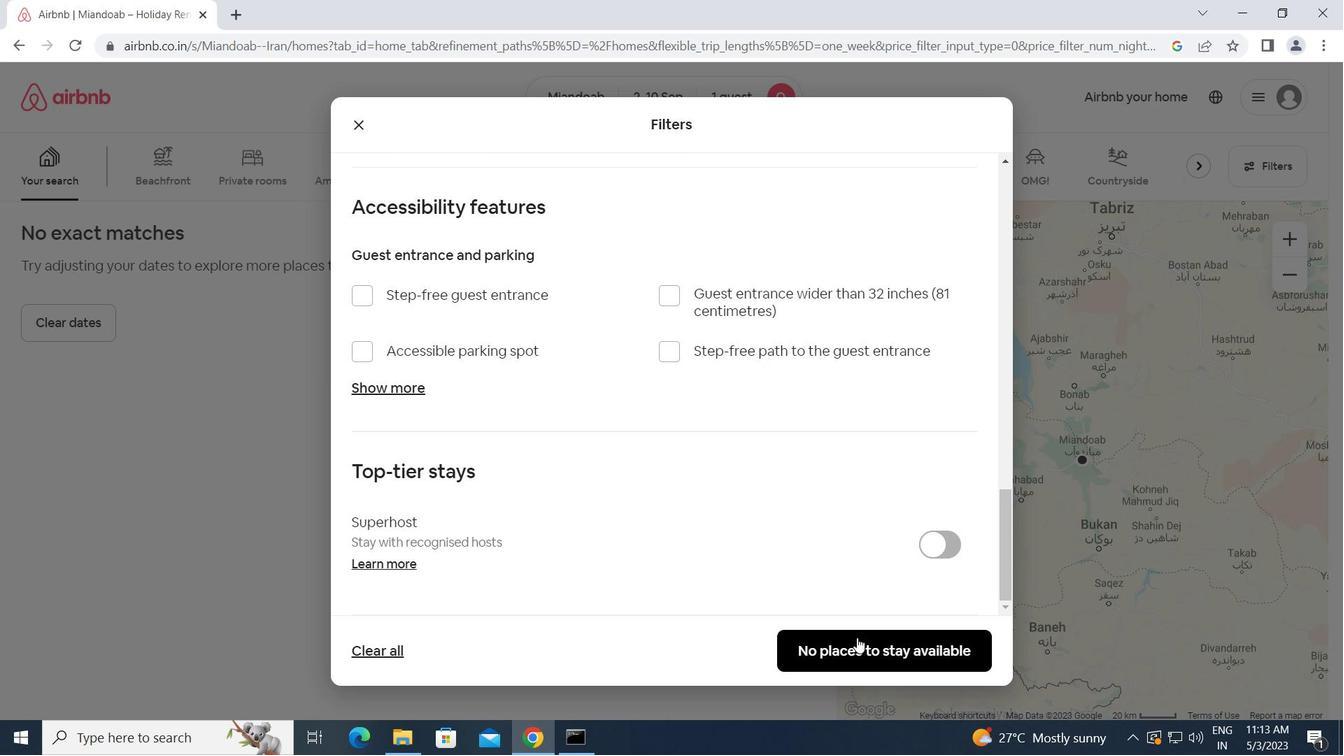 
Action: Mouse scrolled (857, 636) with delta (0, 0)
Screenshot: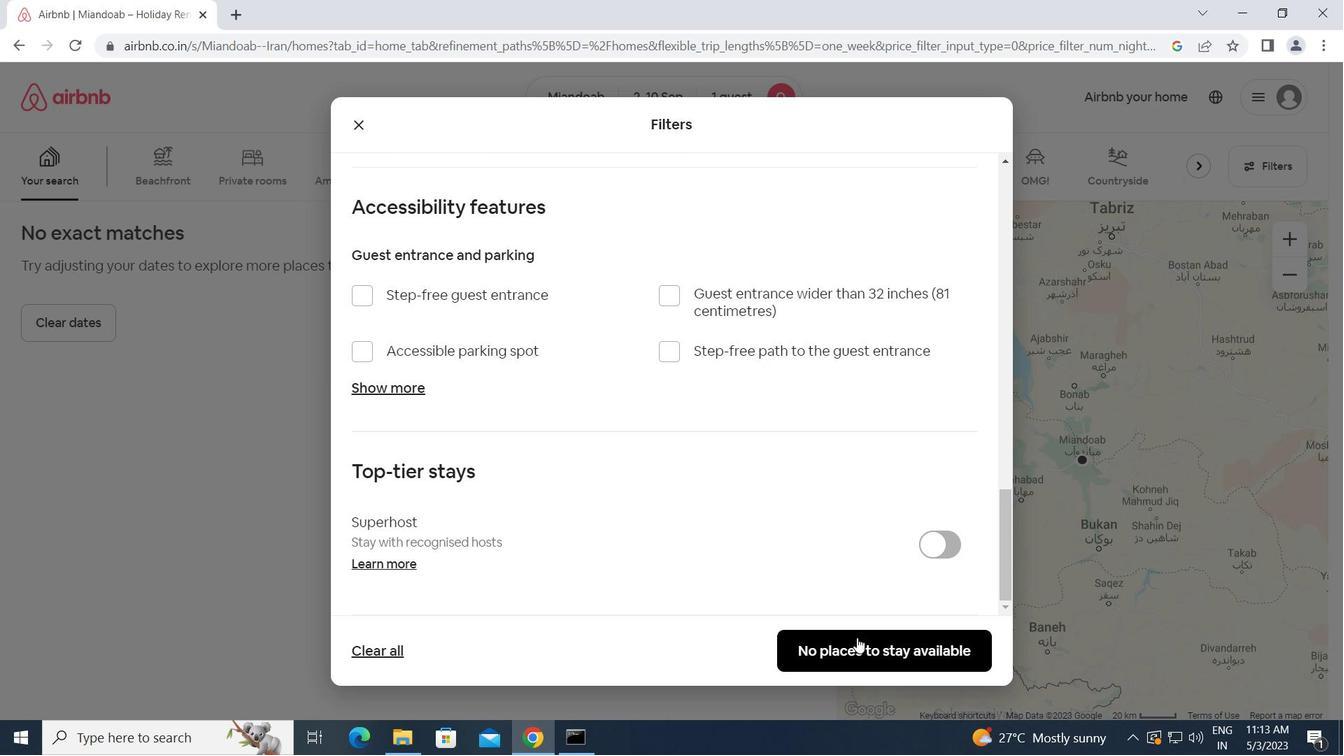 
Action: Mouse scrolled (857, 636) with delta (0, 0)
Screenshot: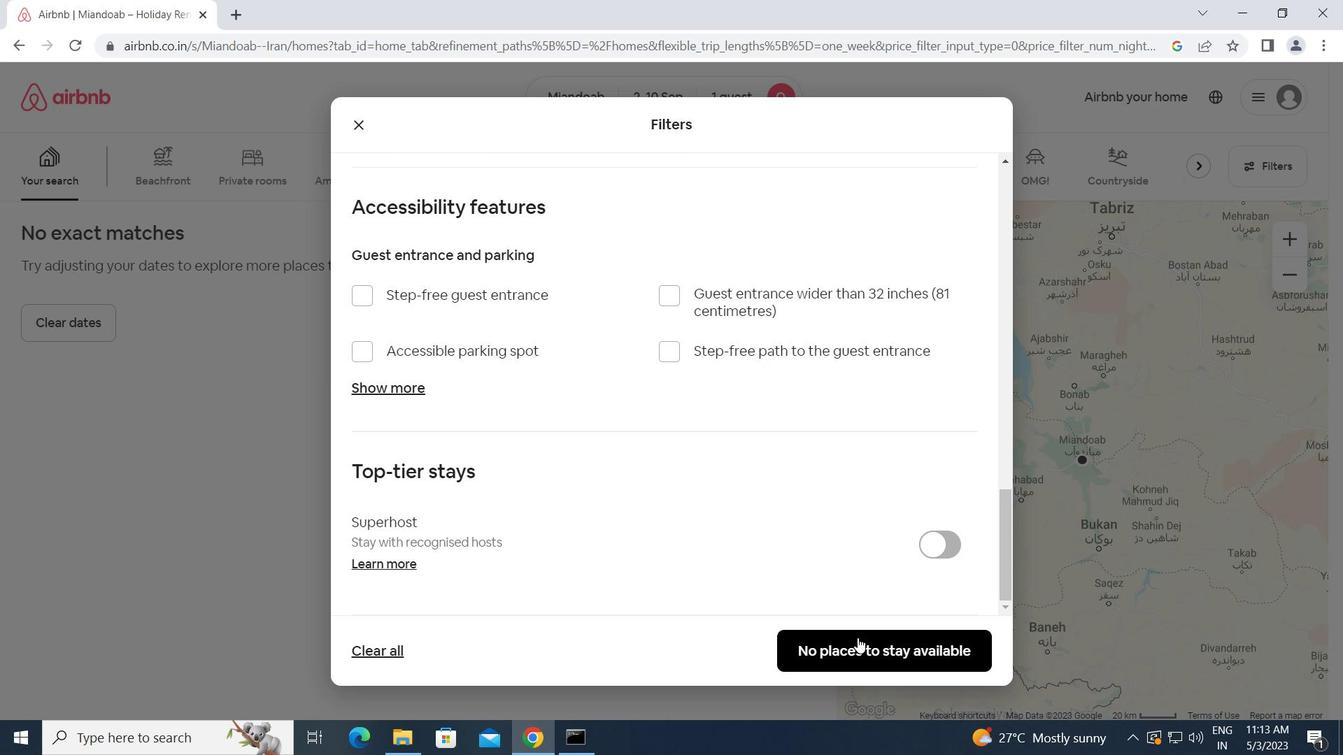 
Action: Mouse moved to (857, 640)
Screenshot: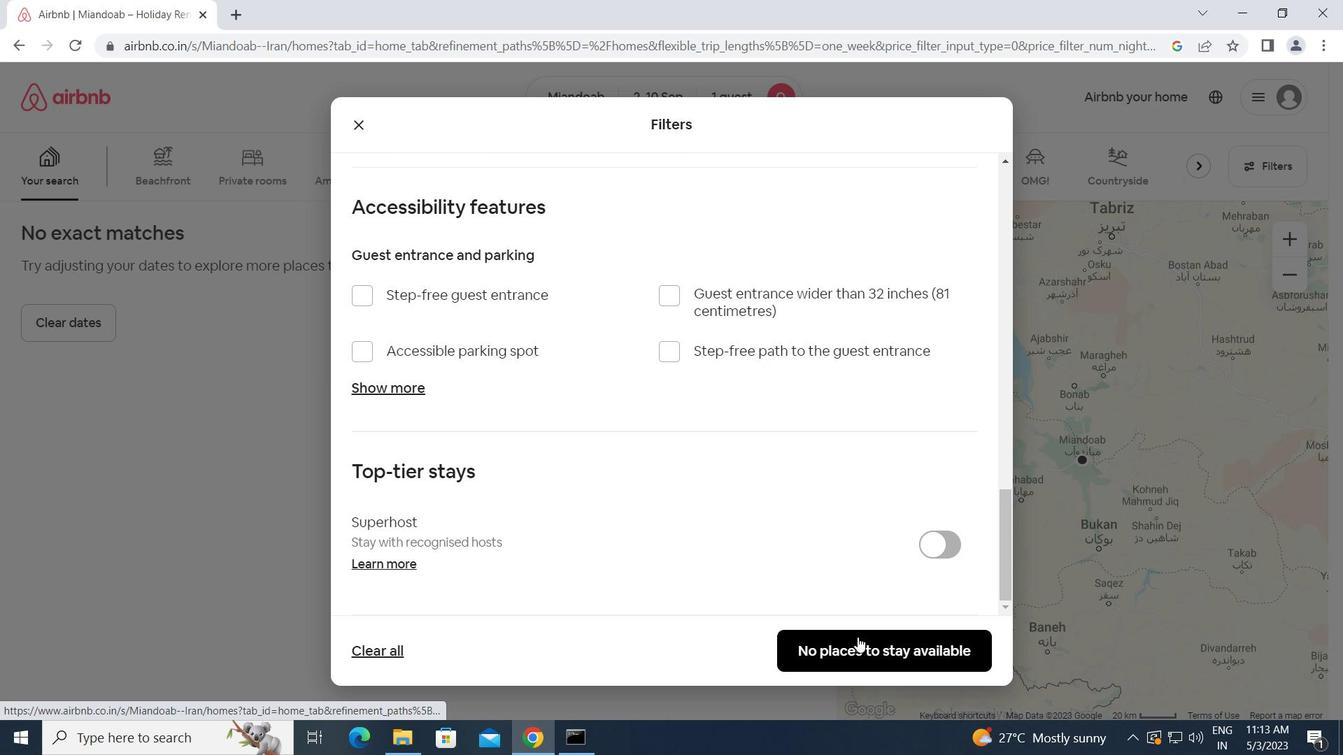 
Action: Mouse pressed left at (857, 640)
Screenshot: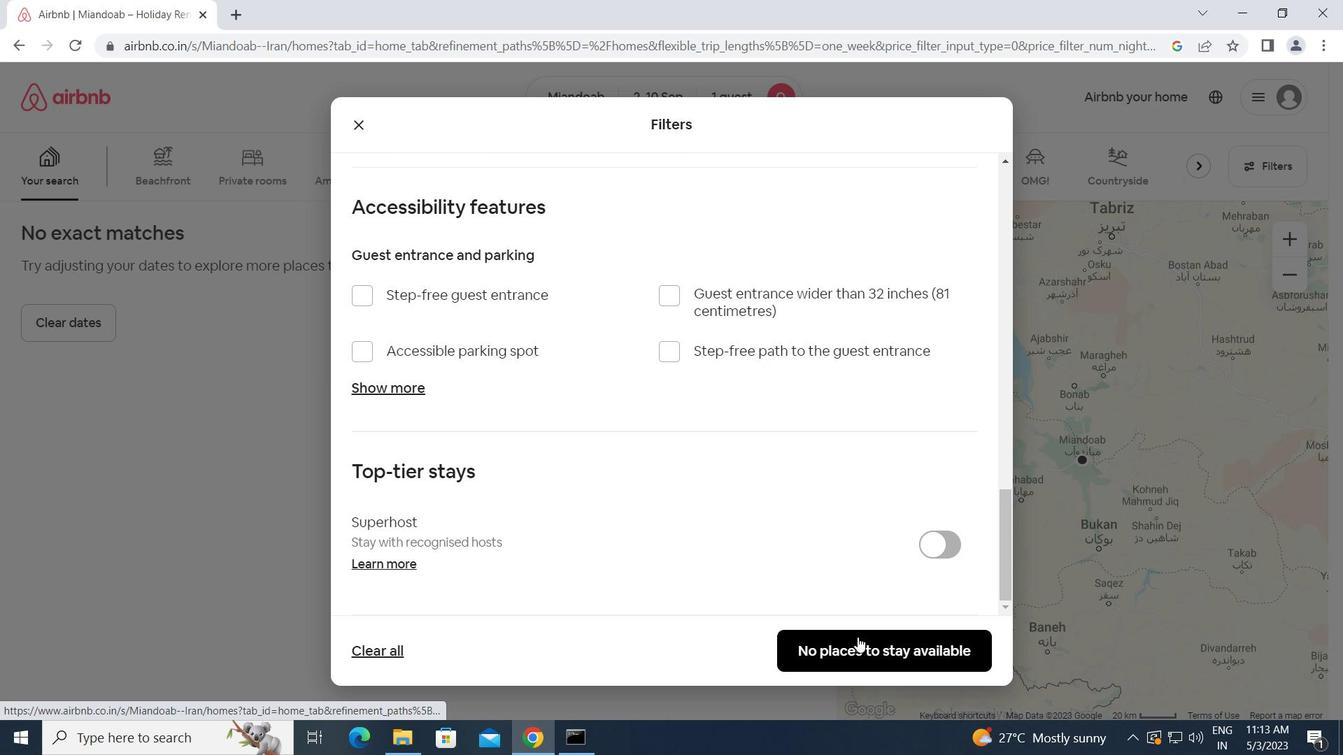 
Action: Mouse moved to (854, 636)
Screenshot: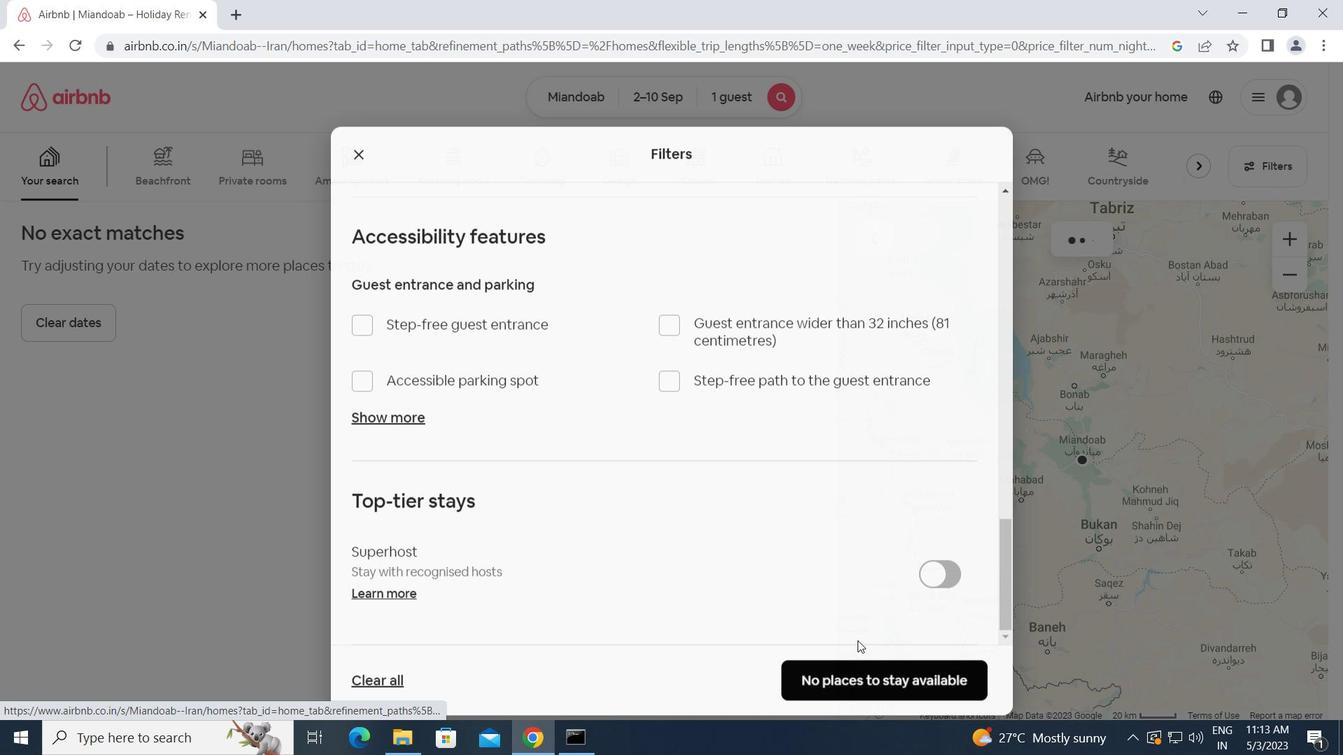 
